 Task: Add Sprouts Reduced Sugar & Sodium Ketchup to the cart.
Action: Mouse moved to (42, 288)
Screenshot: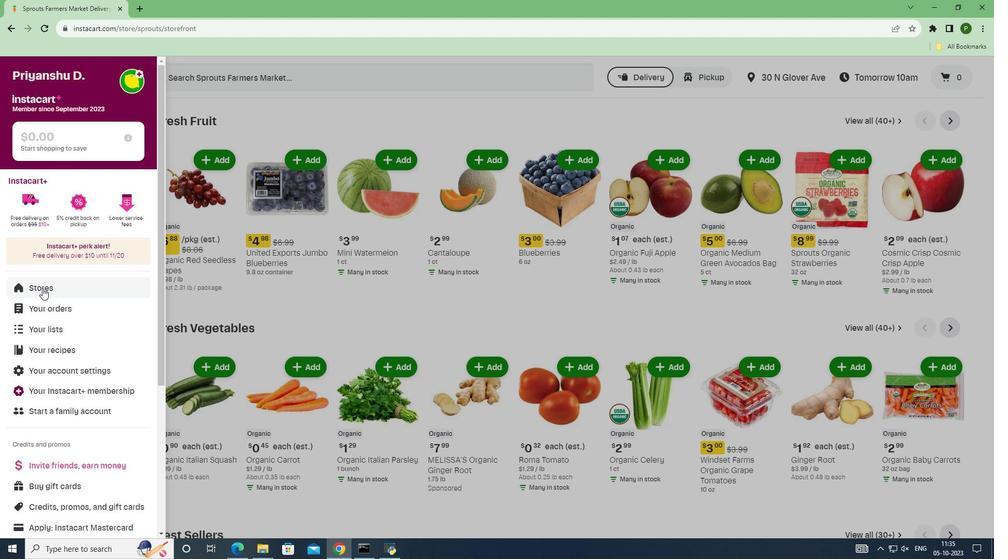 
Action: Mouse pressed left at (42, 288)
Screenshot: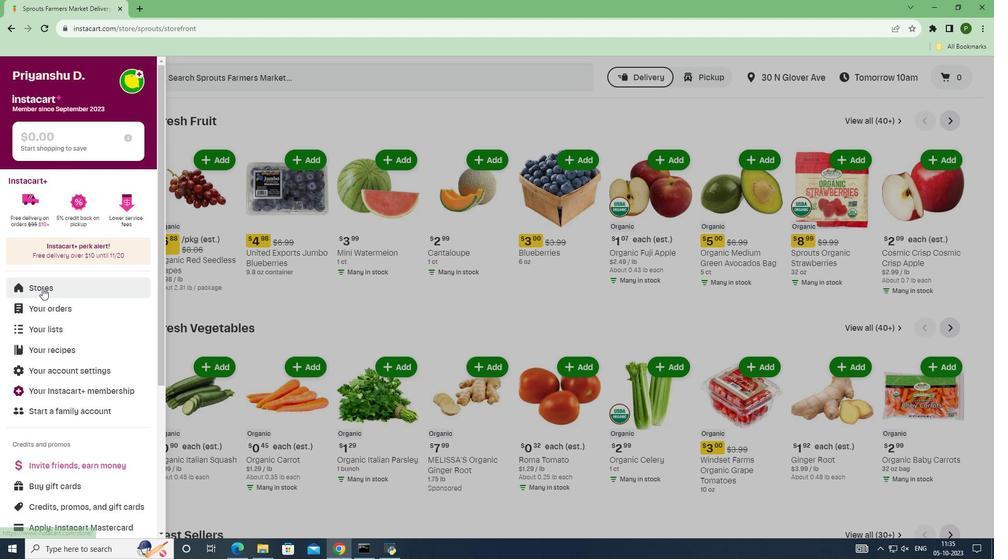
Action: Mouse moved to (238, 128)
Screenshot: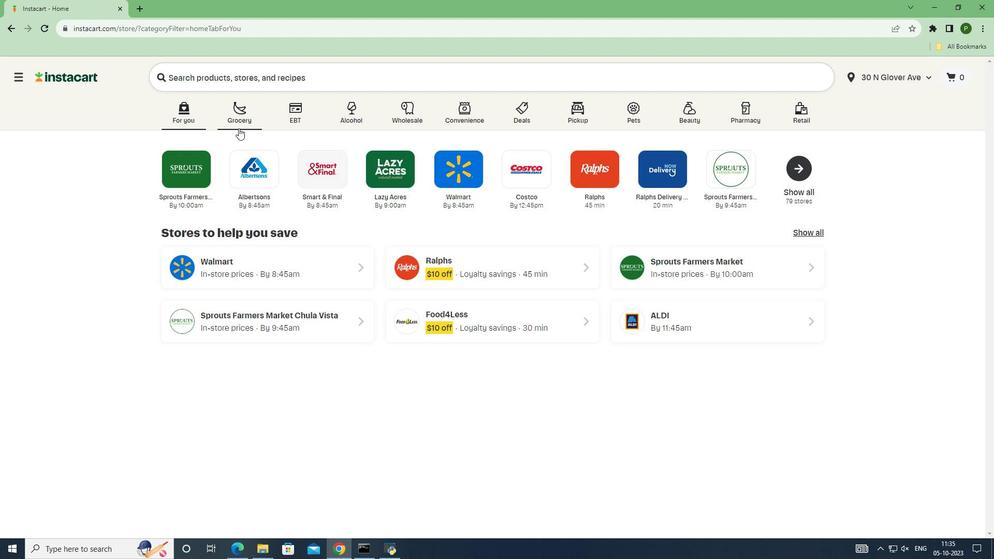 
Action: Mouse pressed left at (238, 128)
Screenshot: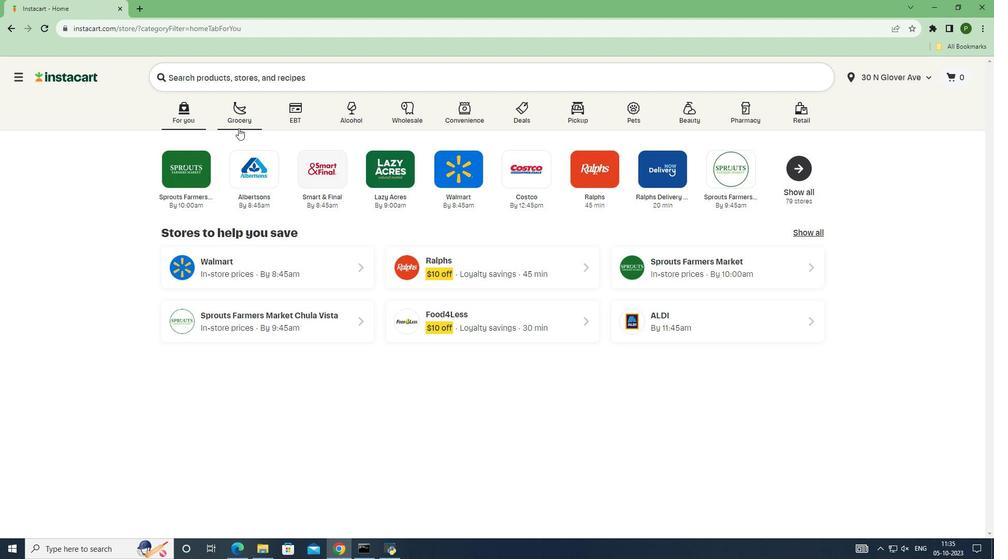 
Action: Mouse moved to (636, 237)
Screenshot: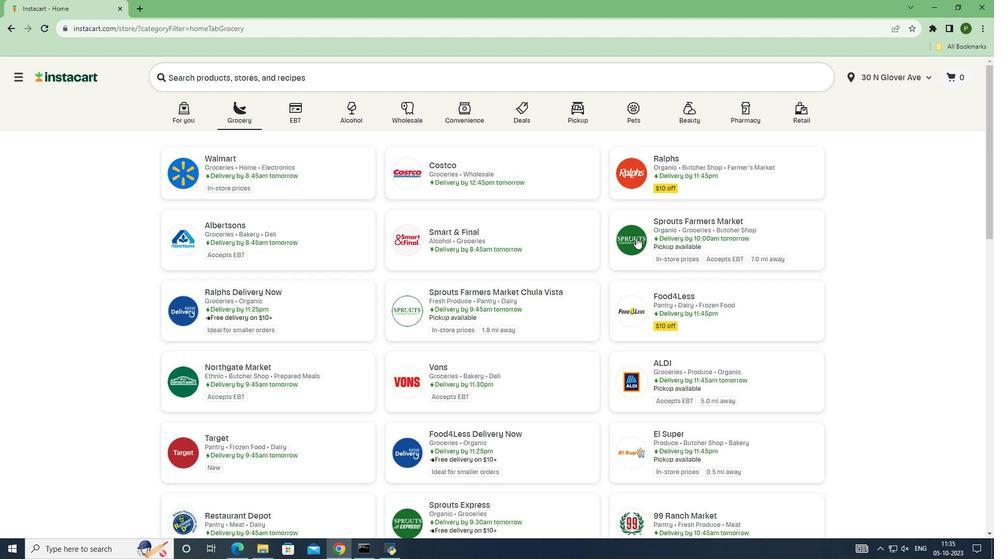 
Action: Mouse pressed left at (636, 237)
Screenshot: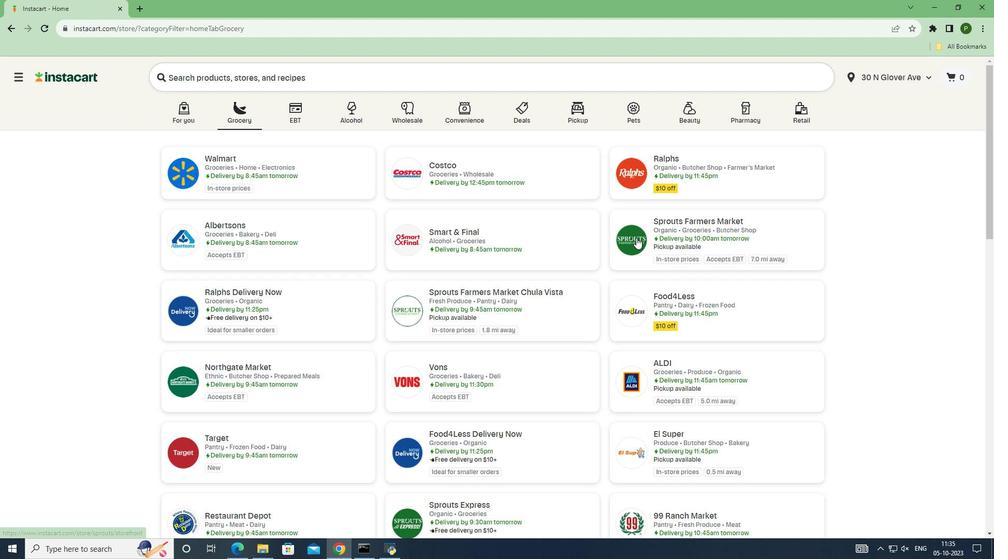 
Action: Mouse moved to (90, 293)
Screenshot: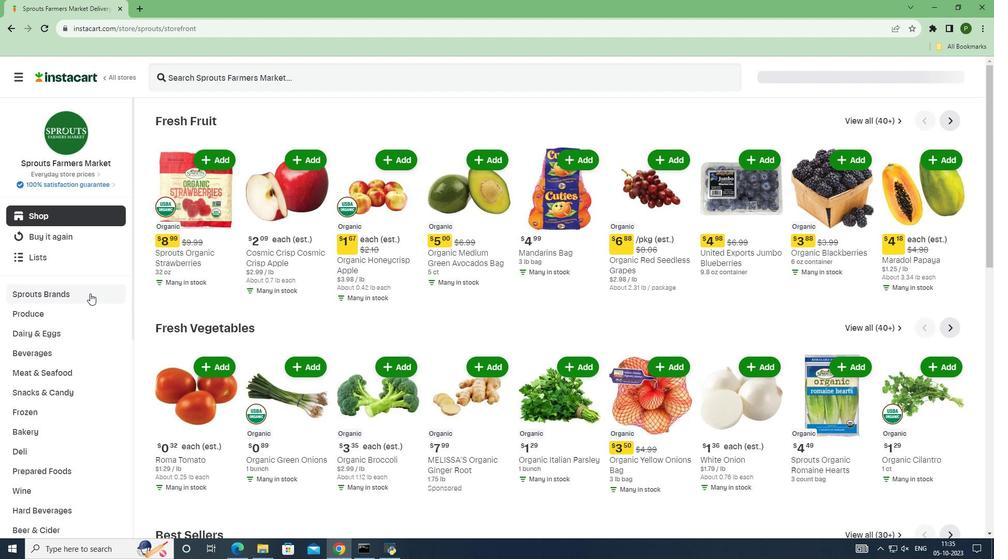 
Action: Mouse pressed left at (90, 293)
Screenshot: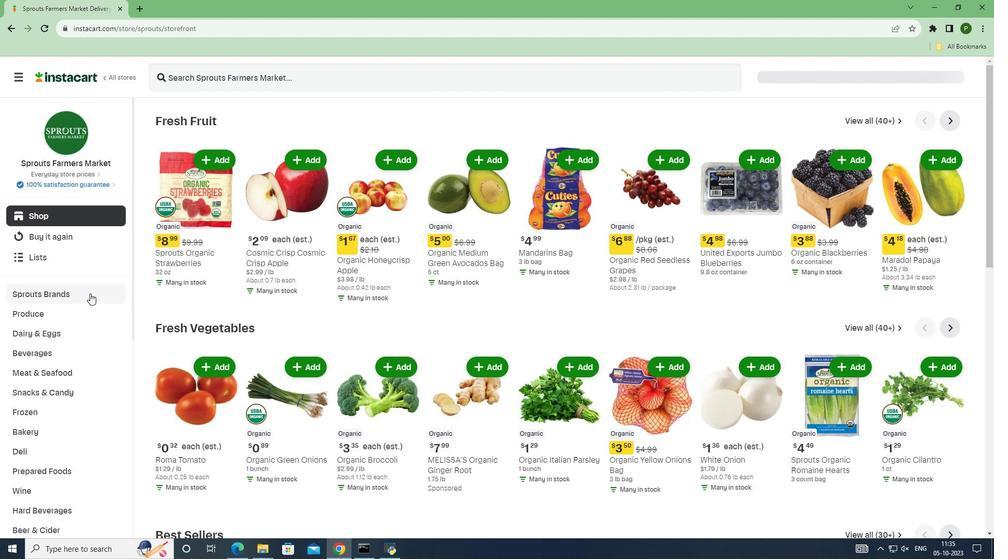 
Action: Mouse moved to (57, 376)
Screenshot: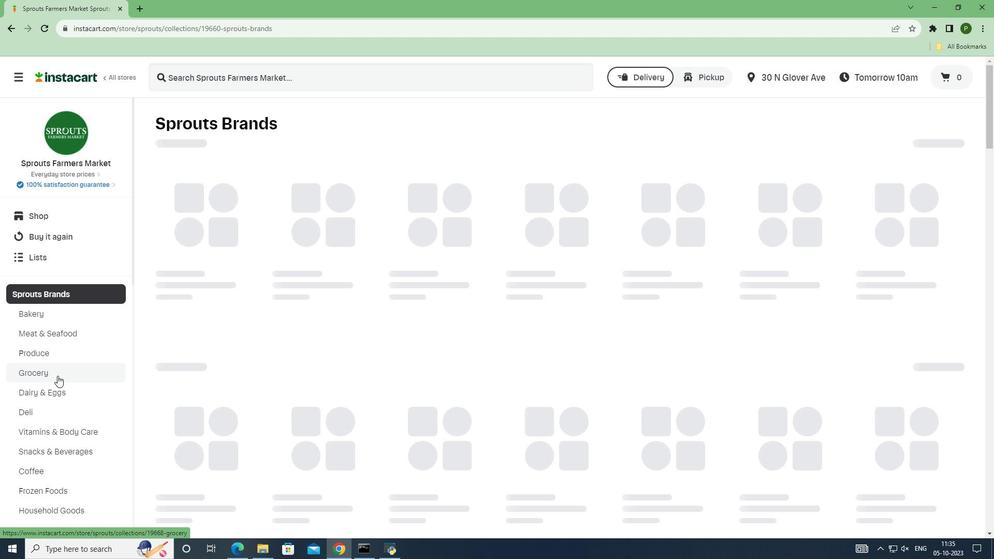 
Action: Mouse pressed left at (57, 376)
Screenshot: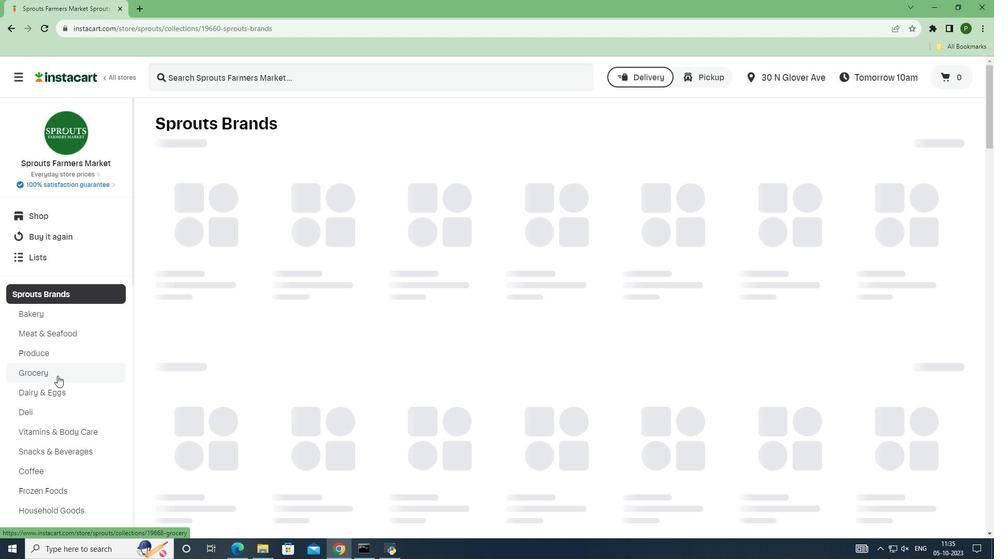 
Action: Mouse moved to (212, 208)
Screenshot: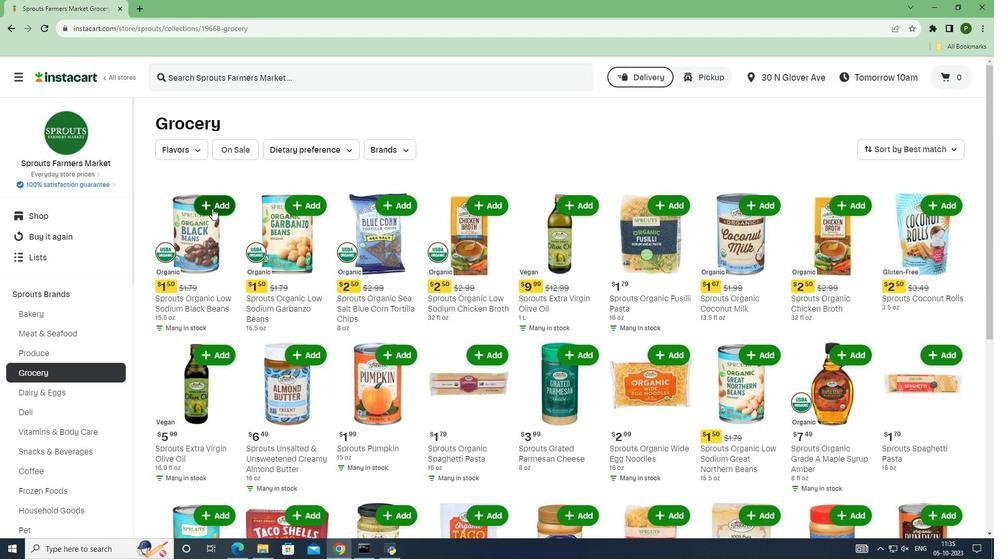 
Action: Mouse scrolled (212, 208) with delta (0, 0)
Screenshot: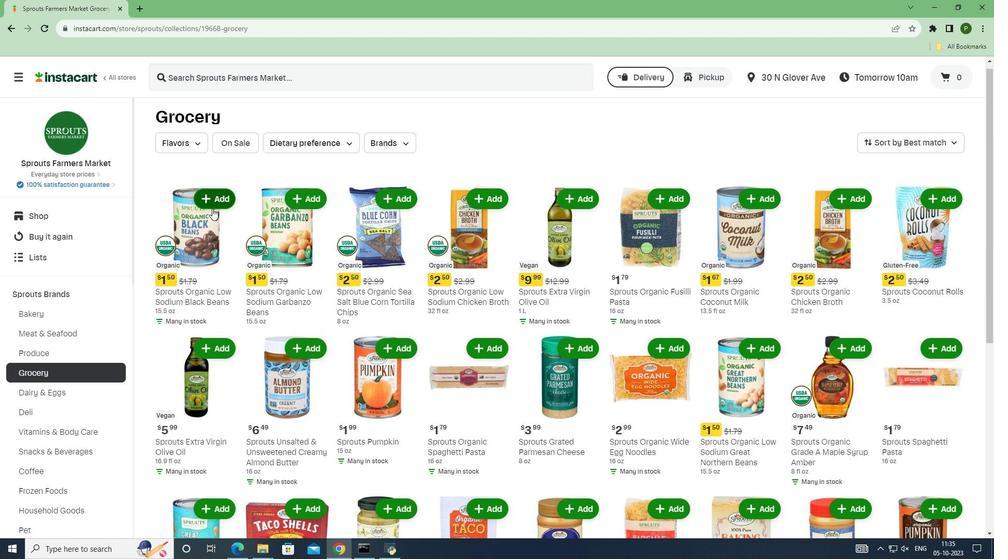 
Action: Mouse moved to (215, 208)
Screenshot: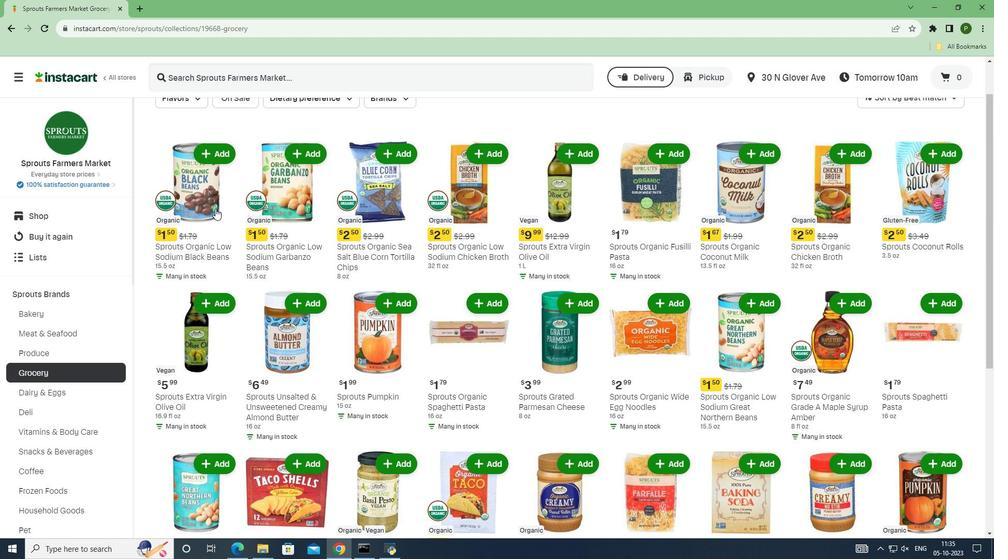 
Action: Mouse scrolled (215, 208) with delta (0, 0)
Screenshot: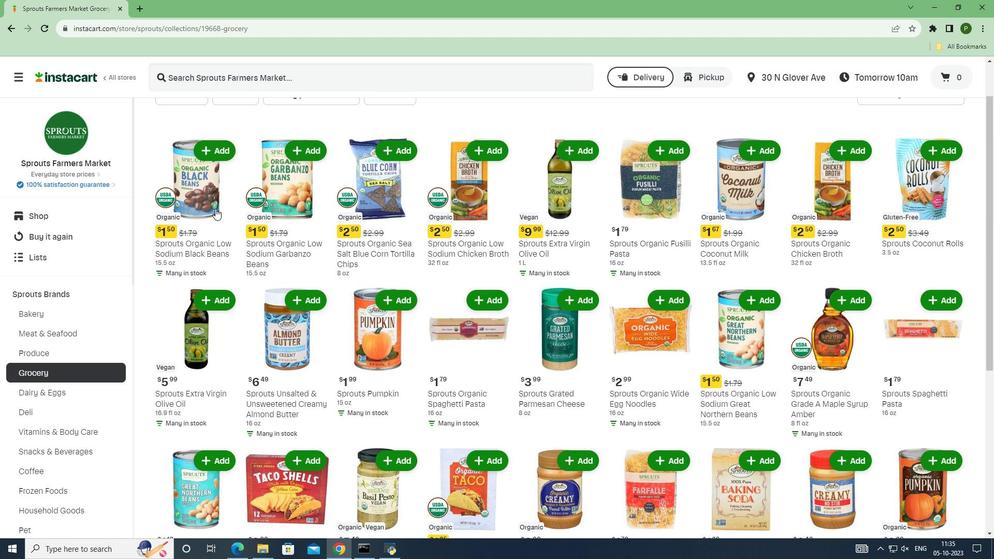 
Action: Mouse scrolled (215, 208) with delta (0, 0)
Screenshot: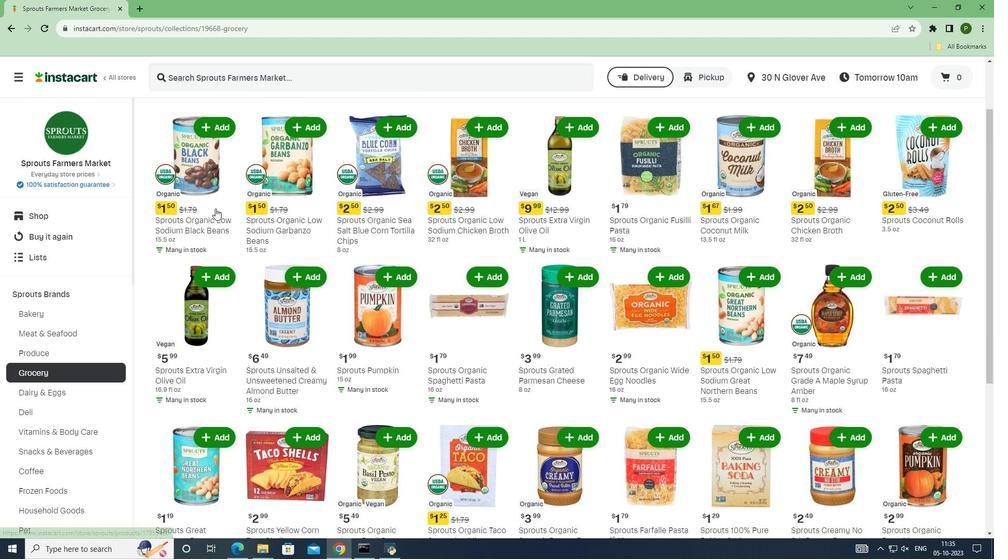 
Action: Mouse scrolled (215, 208) with delta (0, 0)
Screenshot: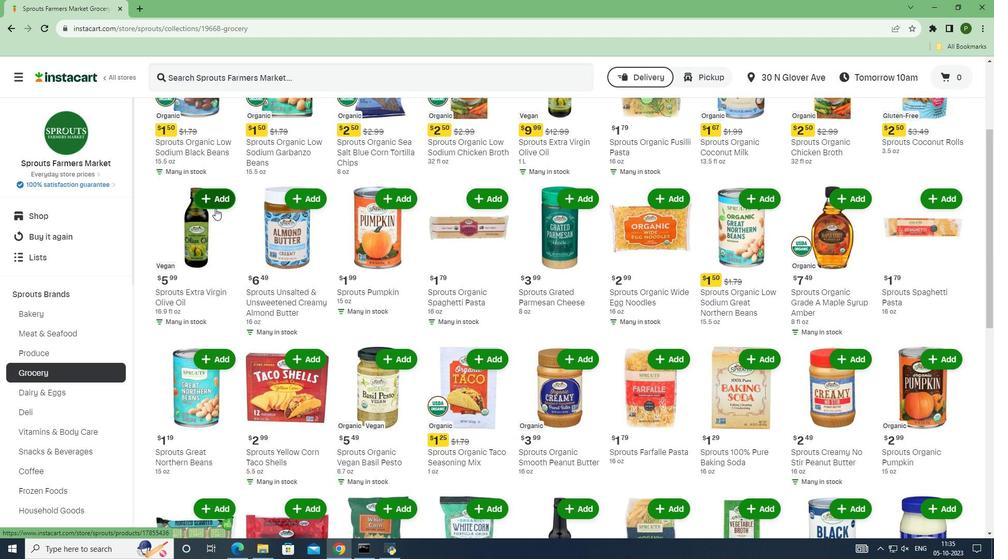 
Action: Mouse scrolled (215, 208) with delta (0, 0)
Screenshot: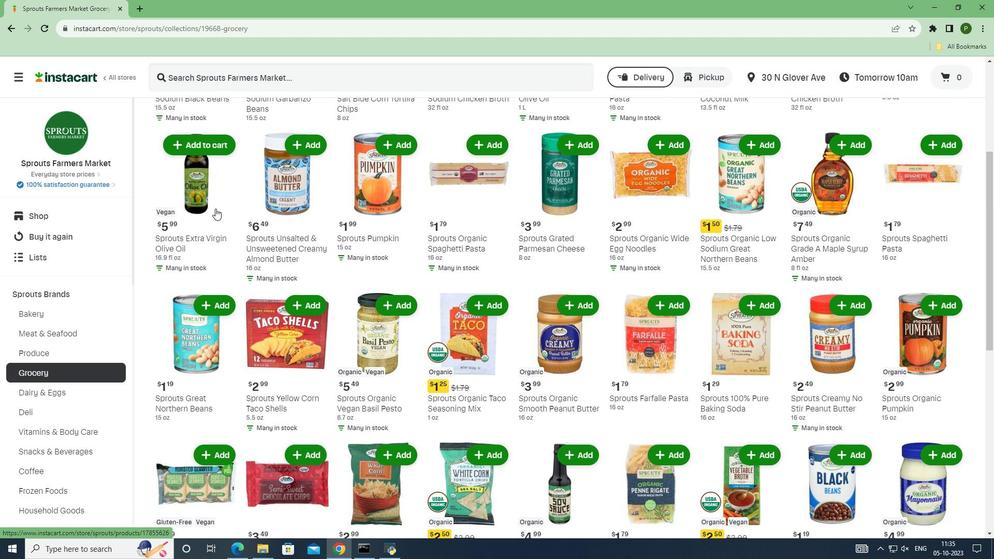
Action: Mouse scrolled (215, 208) with delta (0, 0)
Screenshot: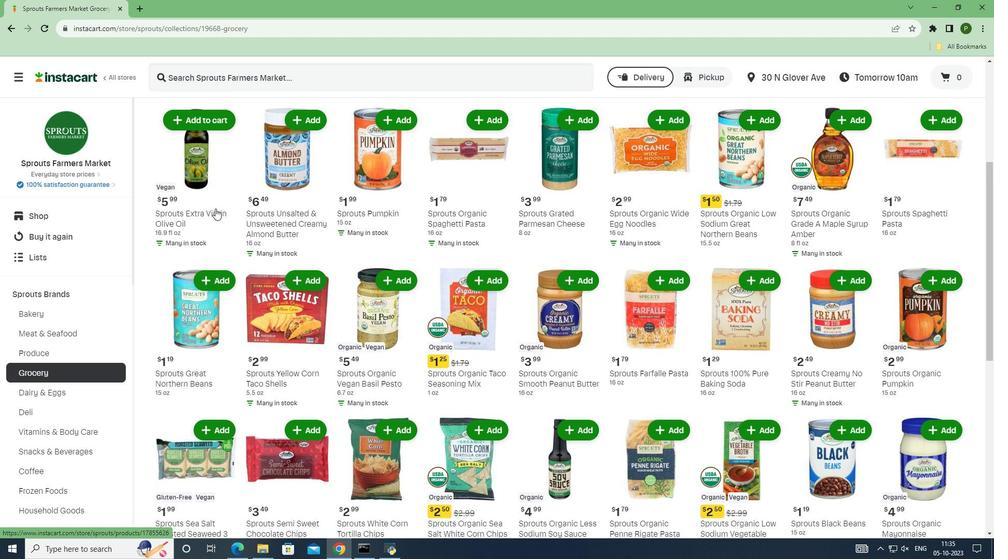
Action: Mouse scrolled (215, 208) with delta (0, 0)
Screenshot: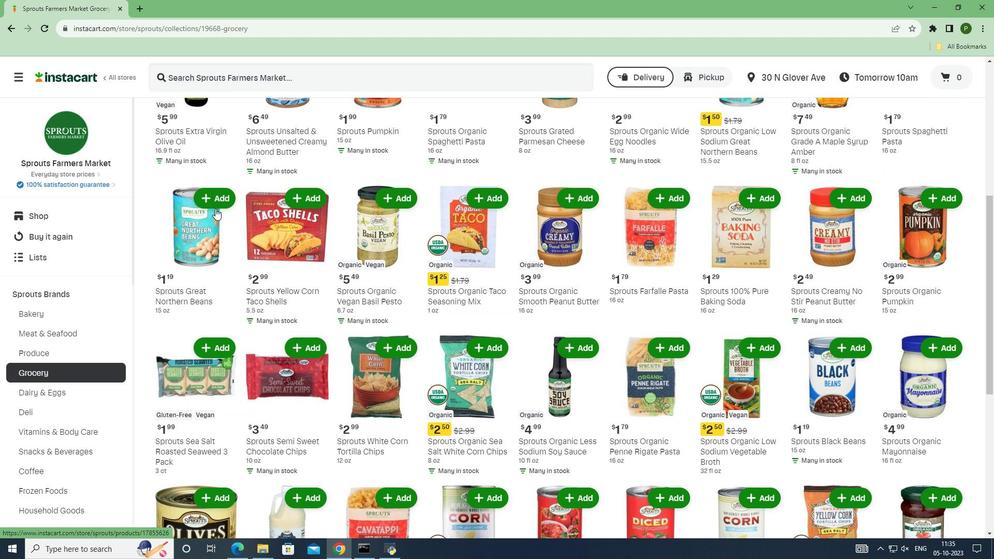 
Action: Mouse scrolled (215, 208) with delta (0, 0)
Screenshot: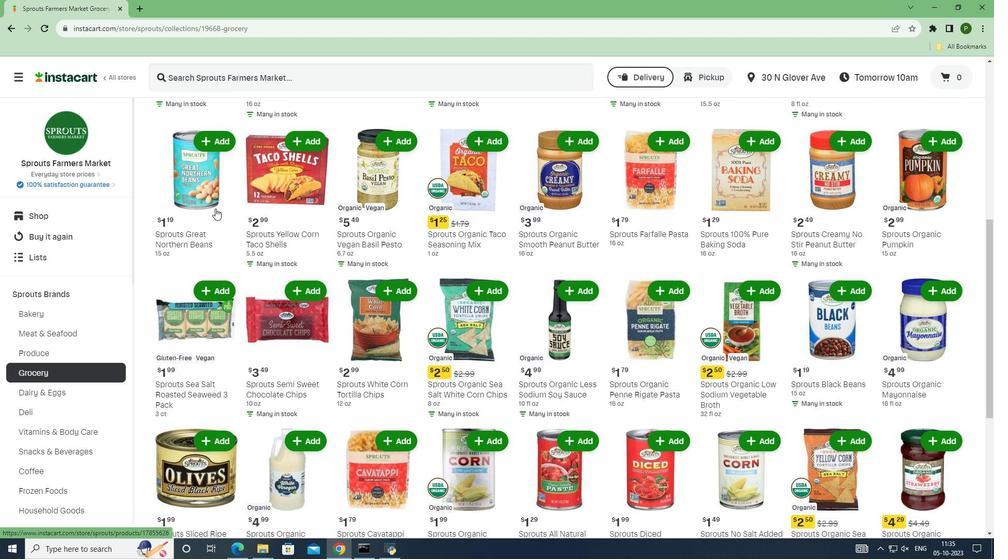 
Action: Mouse scrolled (215, 208) with delta (0, 0)
Screenshot: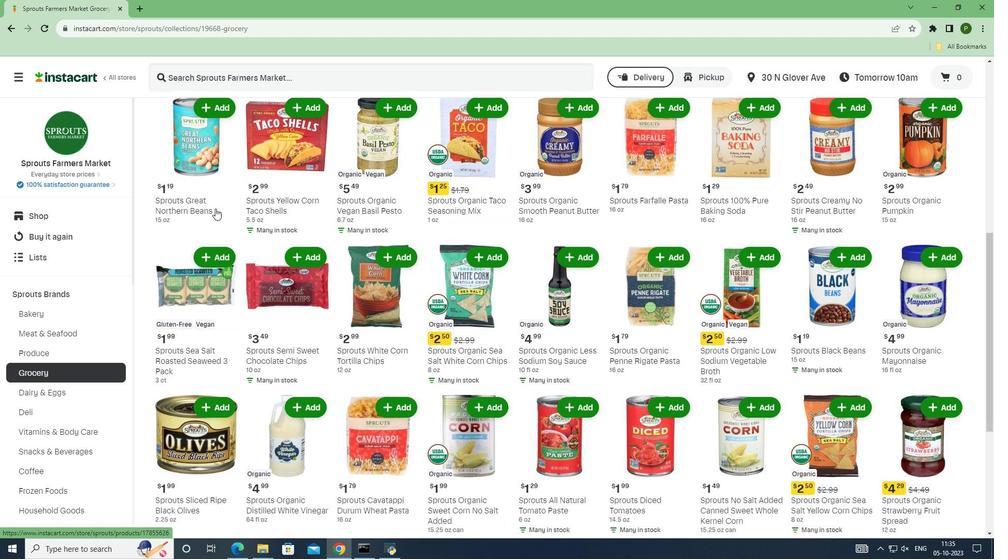 
Action: Mouse scrolled (215, 208) with delta (0, 0)
Screenshot: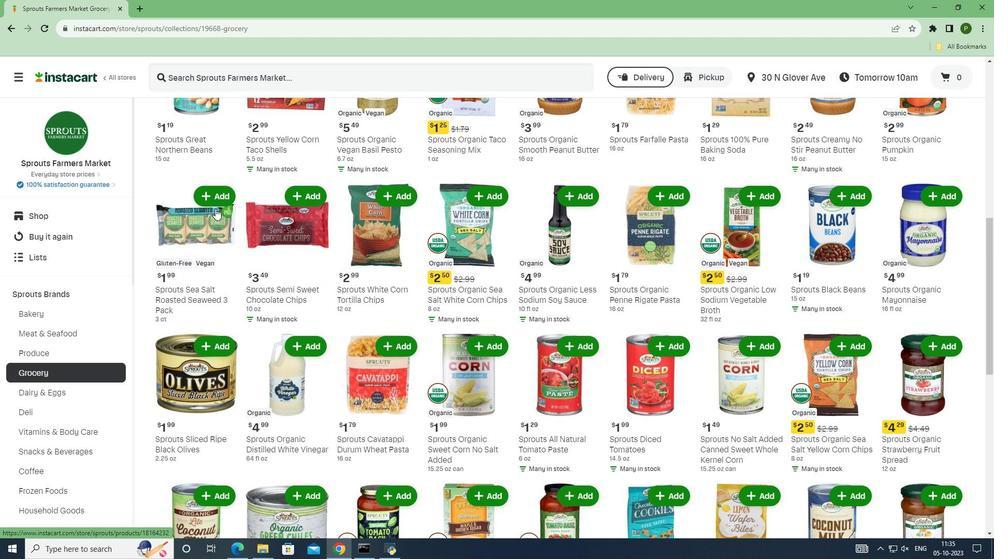 
Action: Mouse scrolled (215, 208) with delta (0, 0)
Screenshot: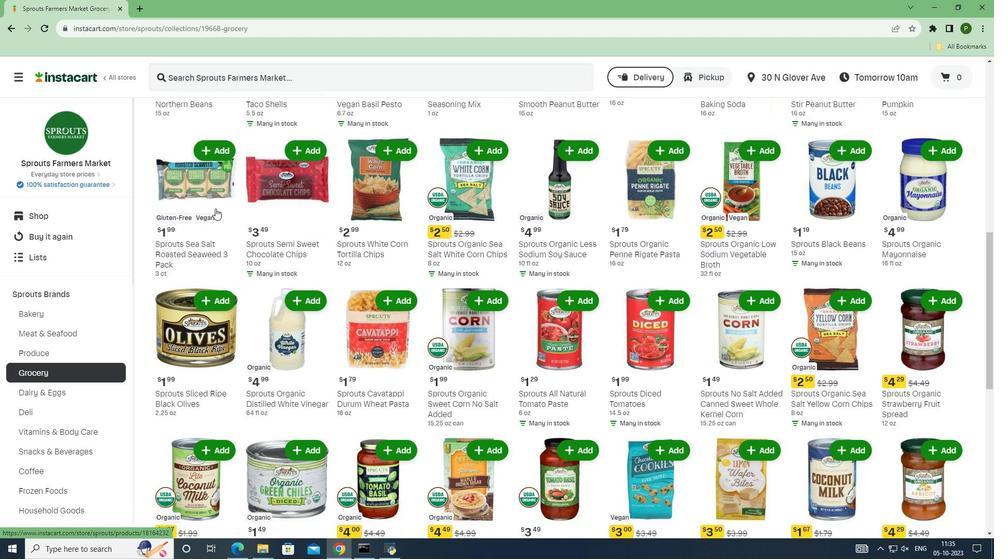 
Action: Mouse scrolled (215, 209) with delta (0, 0)
Screenshot: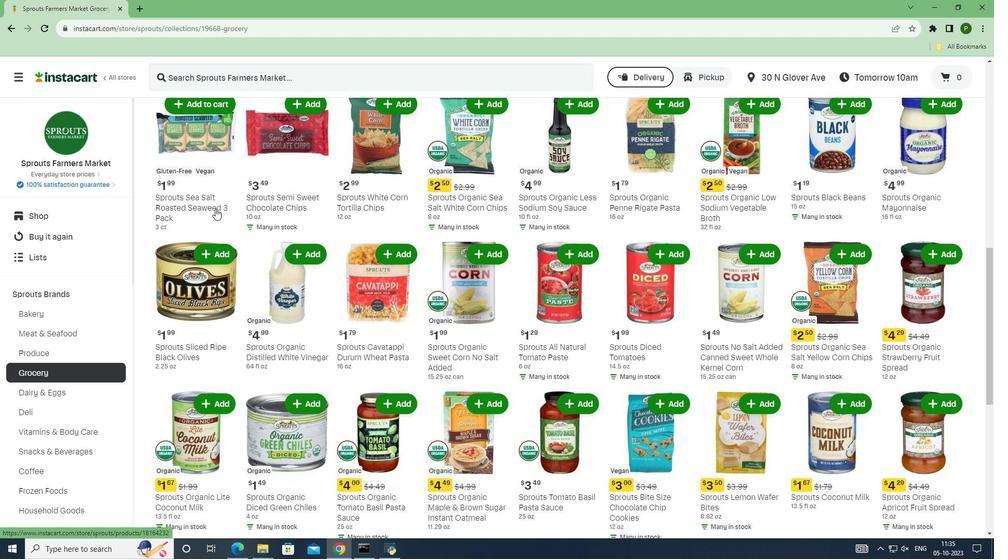 
Action: Mouse scrolled (215, 208) with delta (0, 0)
Screenshot: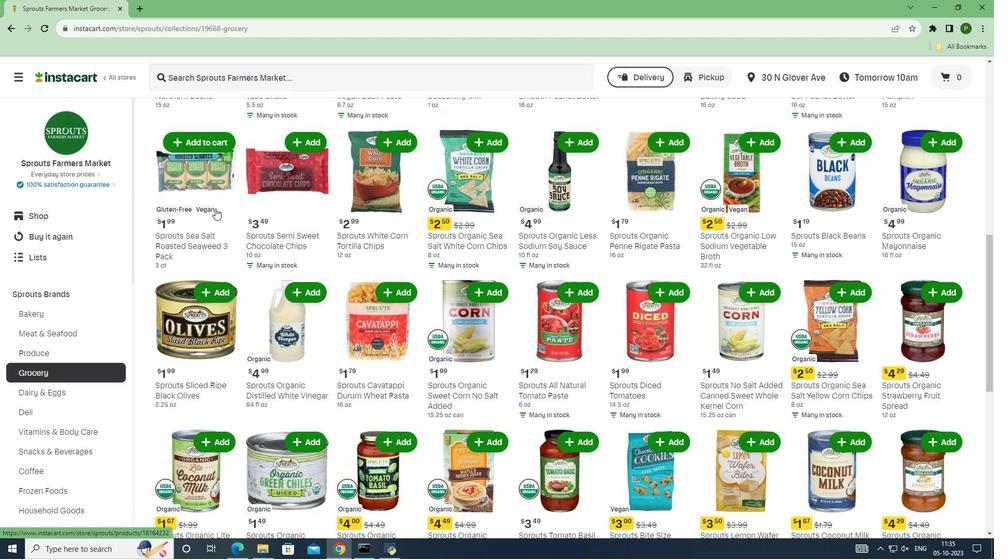 
Action: Mouse scrolled (215, 208) with delta (0, 0)
Screenshot: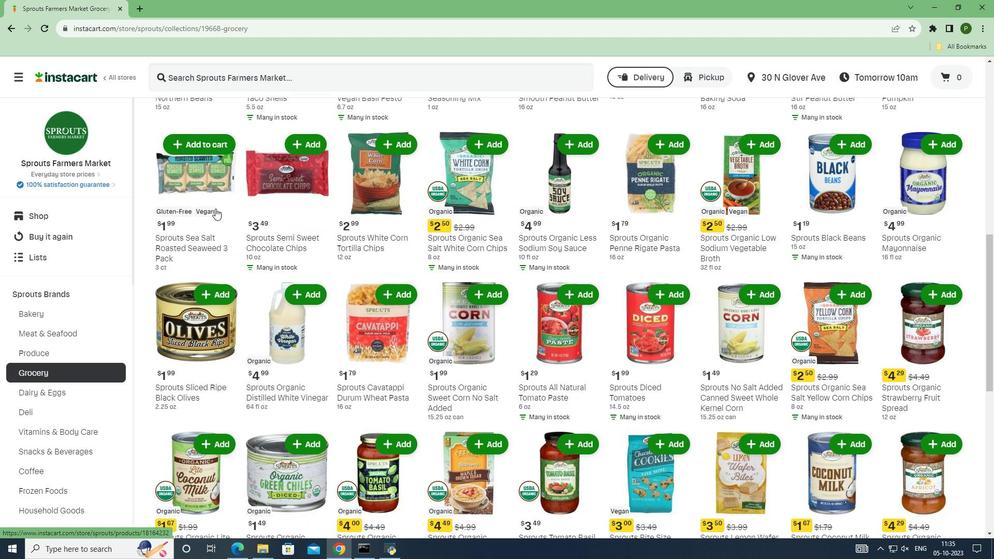 
Action: Mouse scrolled (215, 208) with delta (0, 0)
Screenshot: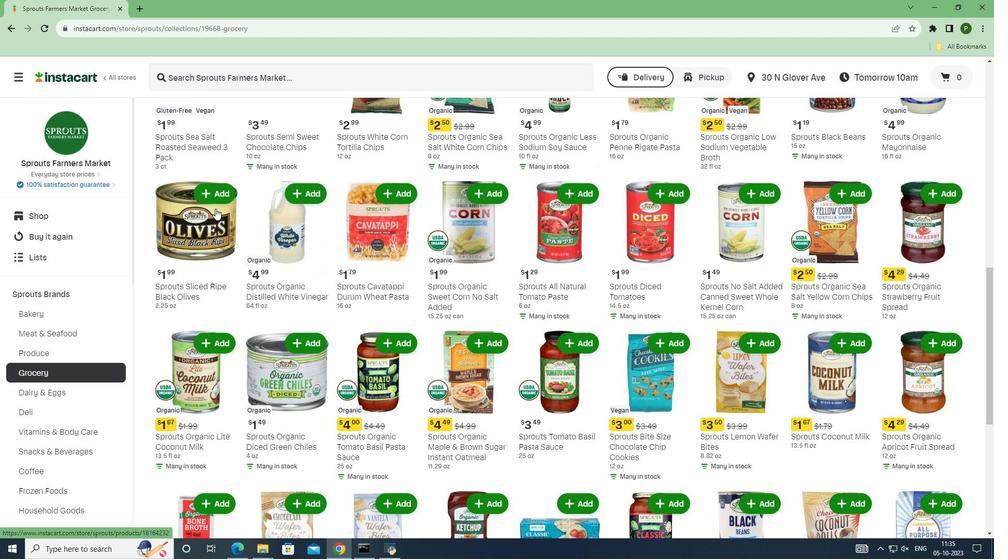 
Action: Mouse scrolled (215, 208) with delta (0, 0)
Screenshot: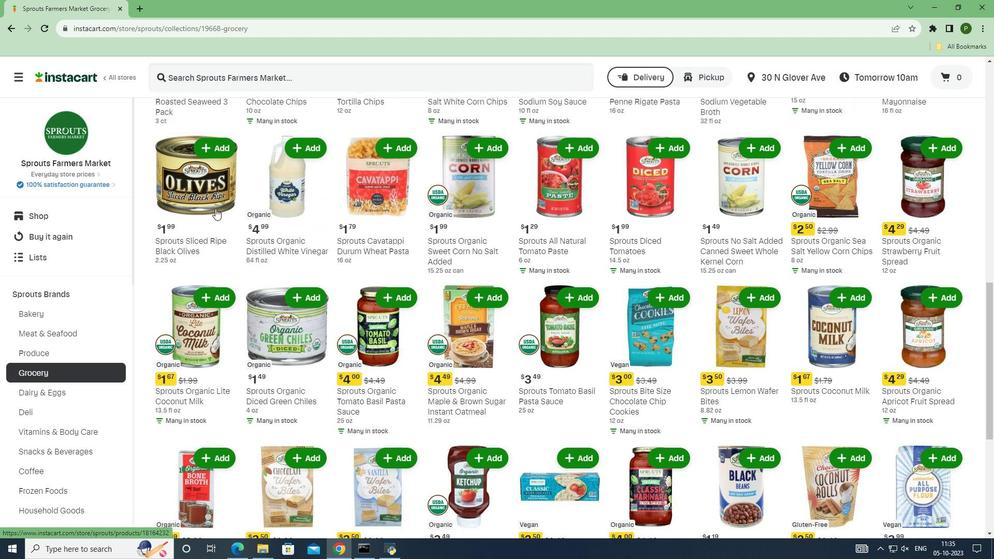 
Action: Mouse scrolled (215, 208) with delta (0, 0)
Screenshot: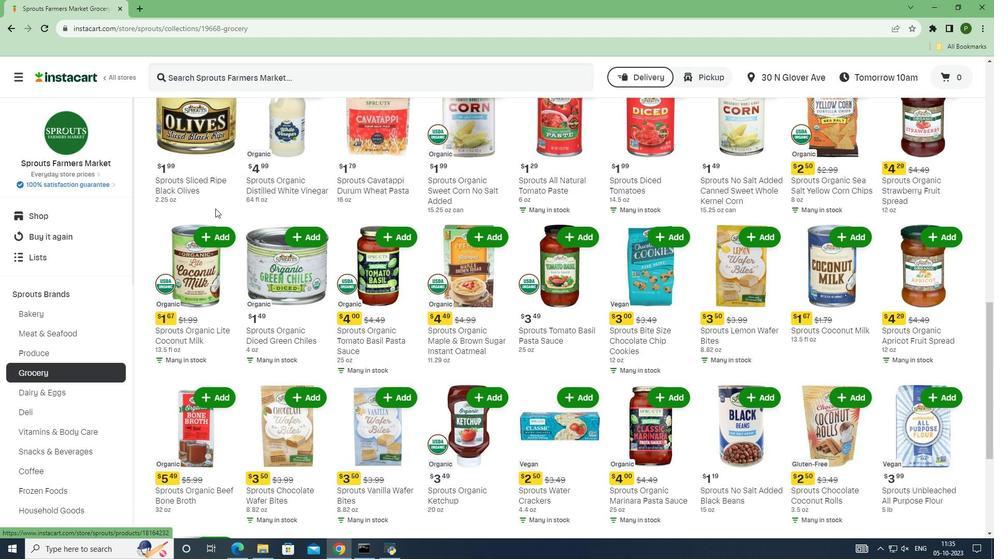 
Action: Mouse scrolled (215, 208) with delta (0, 0)
Screenshot: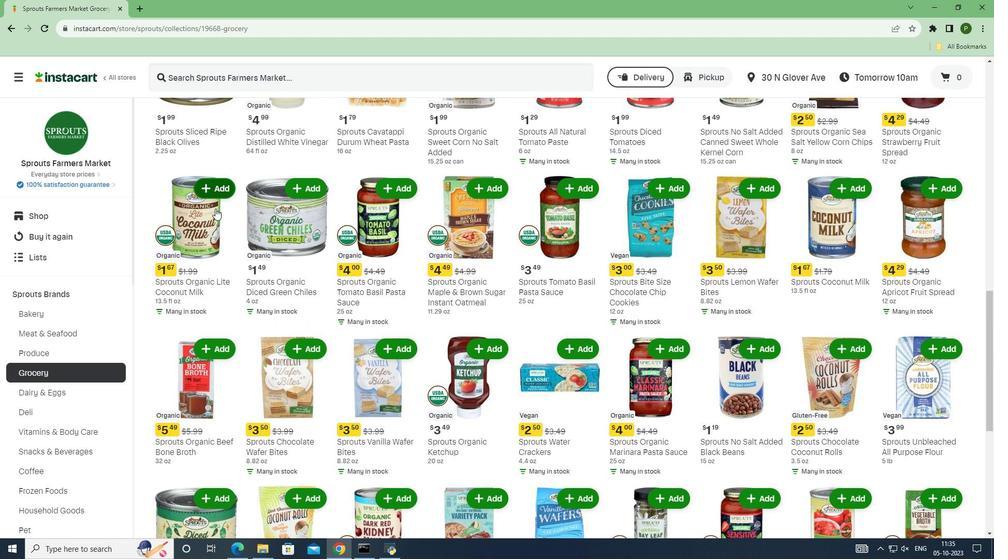 
Action: Mouse scrolled (215, 208) with delta (0, 0)
Screenshot: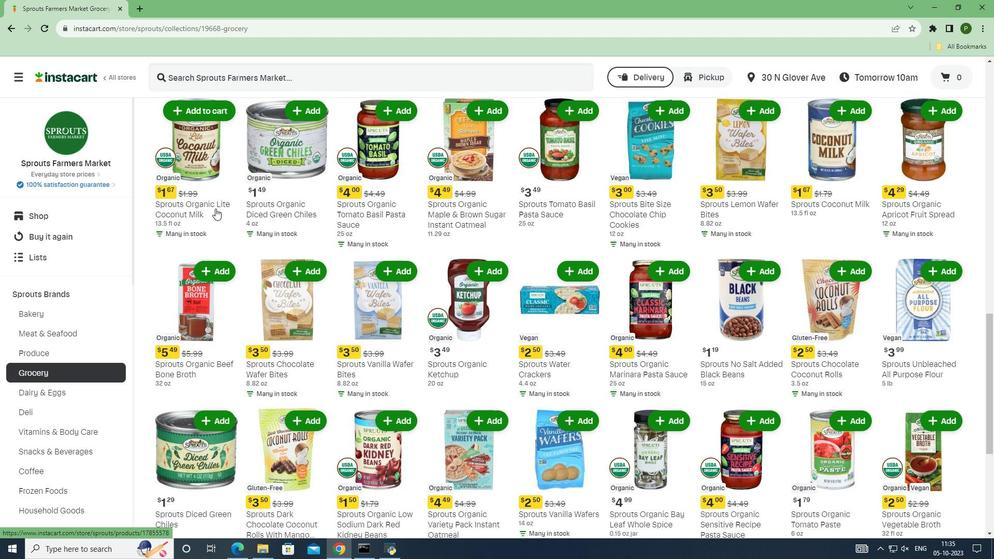
Action: Mouse scrolled (215, 208) with delta (0, 0)
Screenshot: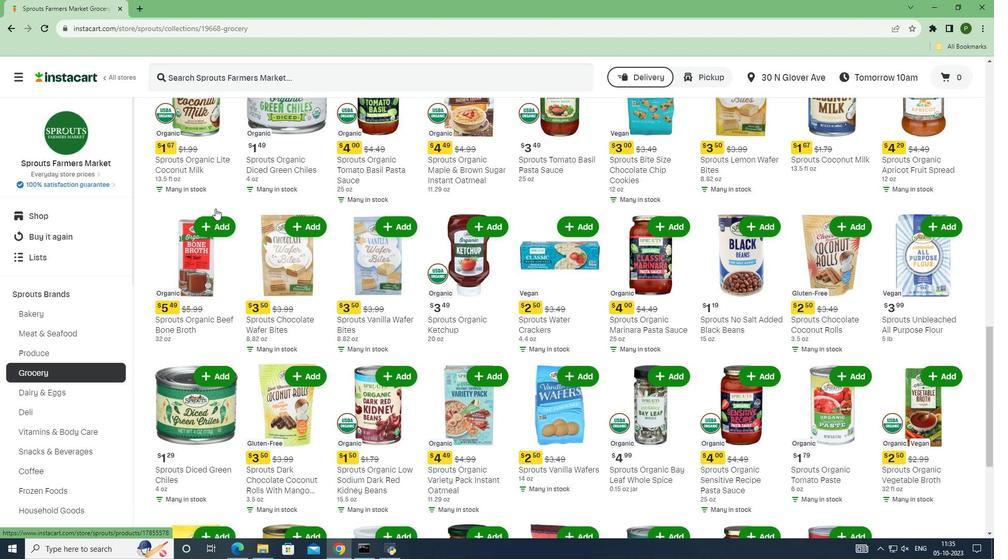 
Action: Mouse scrolled (215, 208) with delta (0, 0)
Screenshot: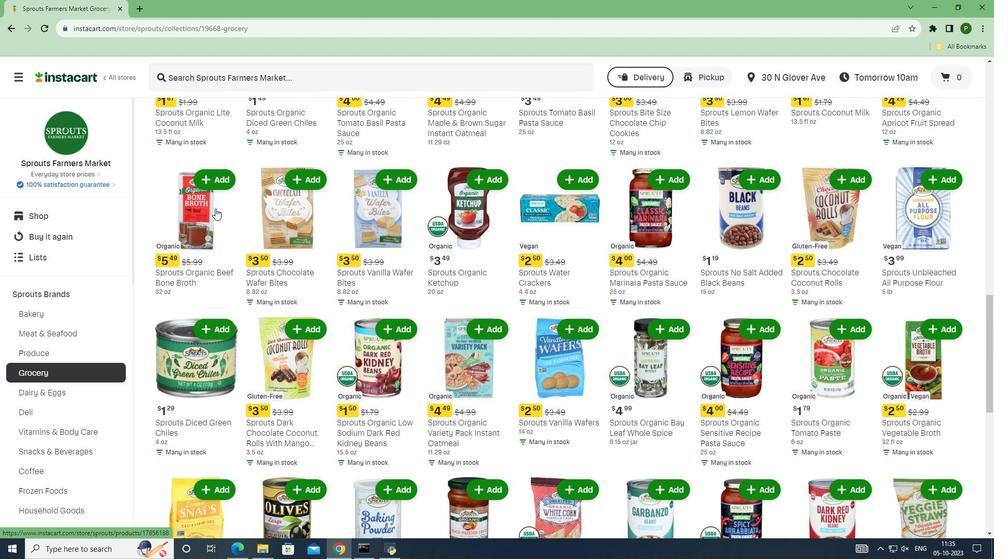 
Action: Mouse scrolled (215, 208) with delta (0, 0)
Screenshot: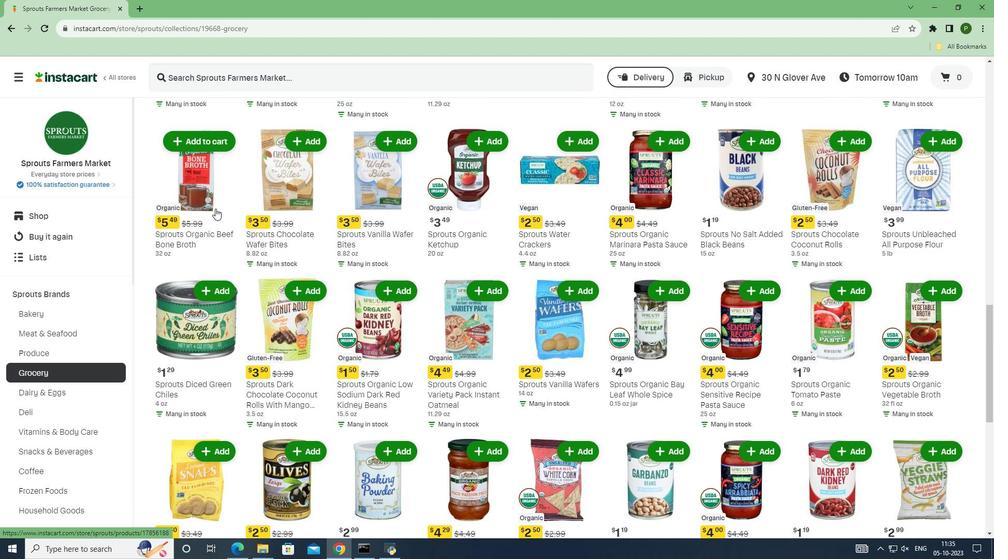
Action: Mouse scrolled (215, 208) with delta (0, 0)
Screenshot: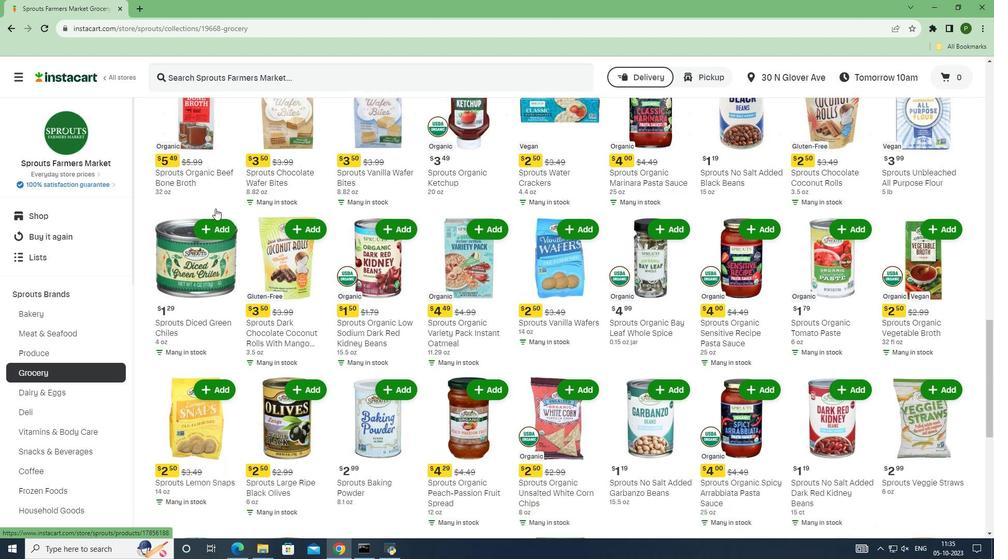 
Action: Mouse scrolled (215, 208) with delta (0, 0)
Screenshot: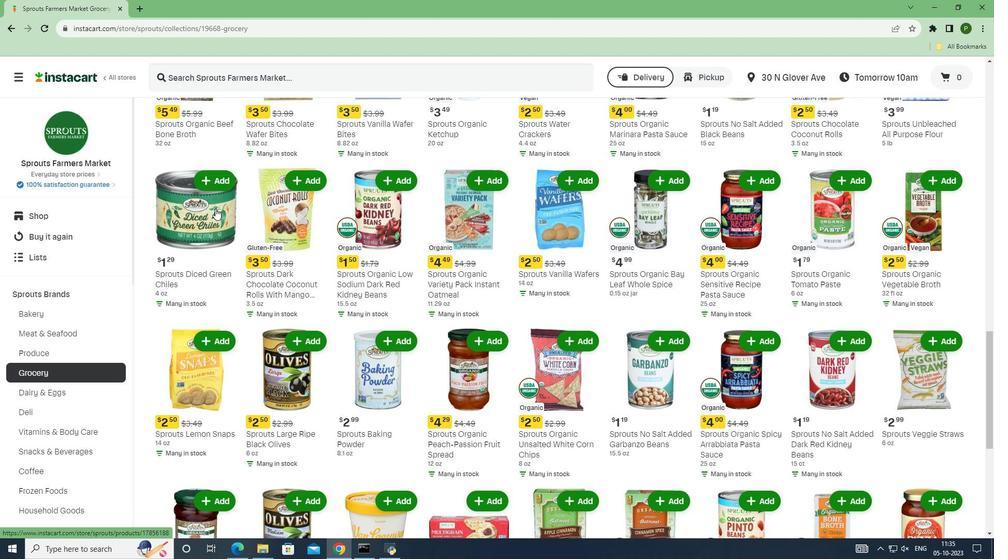 
Action: Mouse scrolled (215, 208) with delta (0, 0)
Screenshot: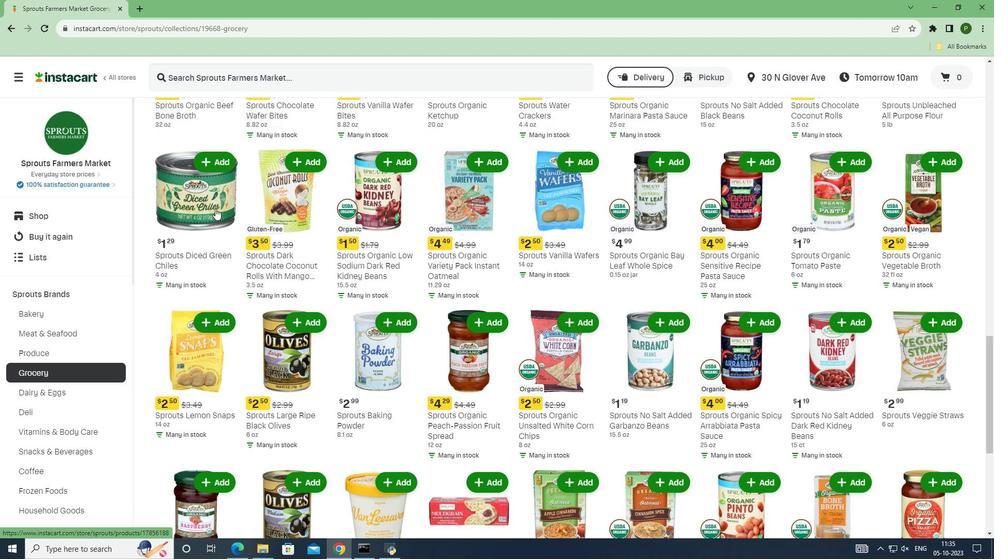 
Action: Mouse scrolled (215, 208) with delta (0, 0)
Screenshot: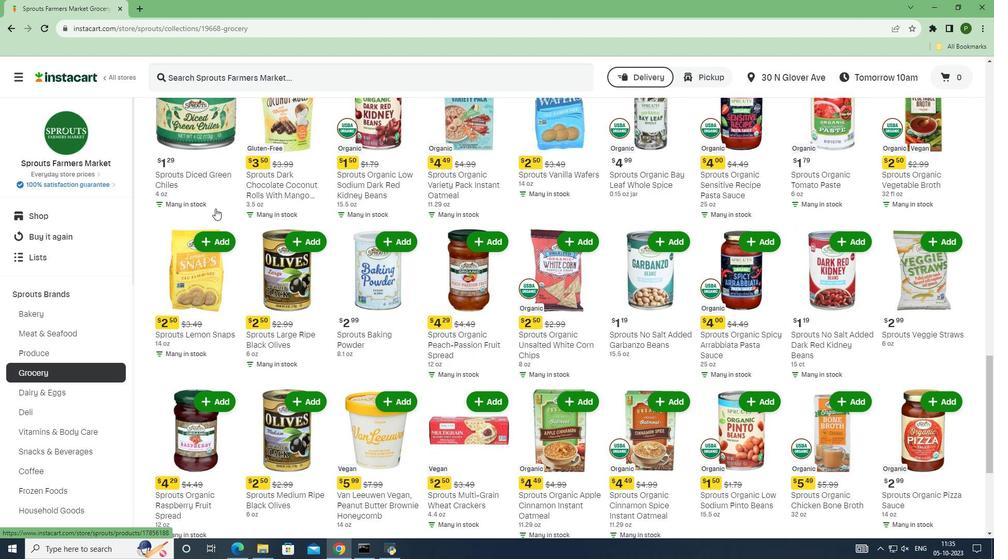 
Action: Mouse scrolled (215, 208) with delta (0, 0)
Screenshot: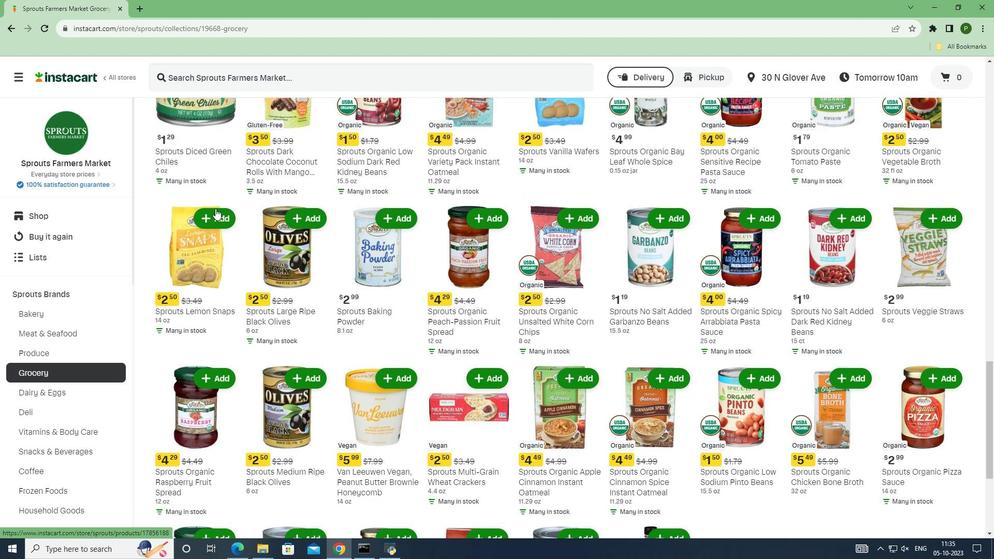 
Action: Mouse scrolled (215, 208) with delta (0, 0)
Screenshot: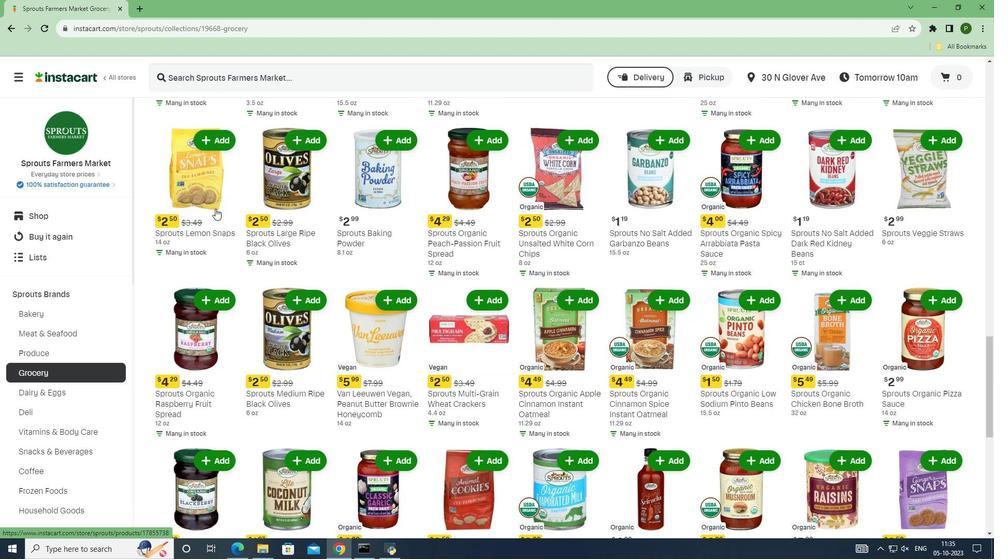 
Action: Mouse scrolled (215, 208) with delta (0, 0)
Screenshot: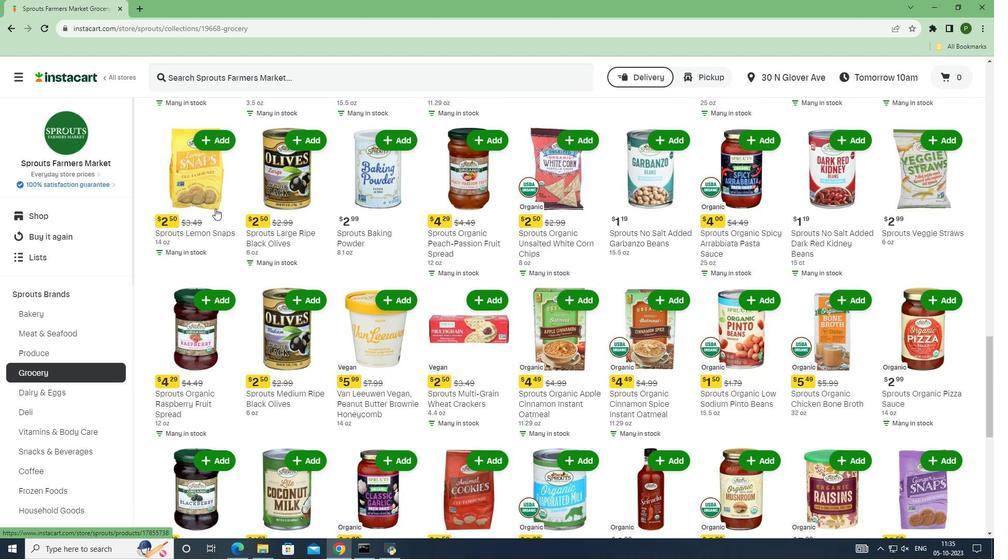 
Action: Mouse scrolled (215, 208) with delta (0, 0)
Screenshot: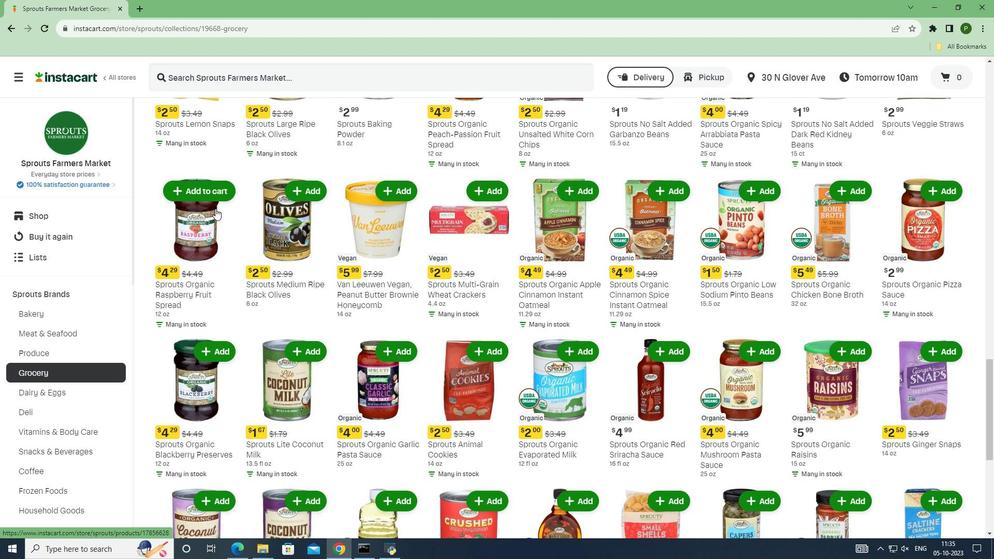 
Action: Mouse scrolled (215, 208) with delta (0, 0)
Screenshot: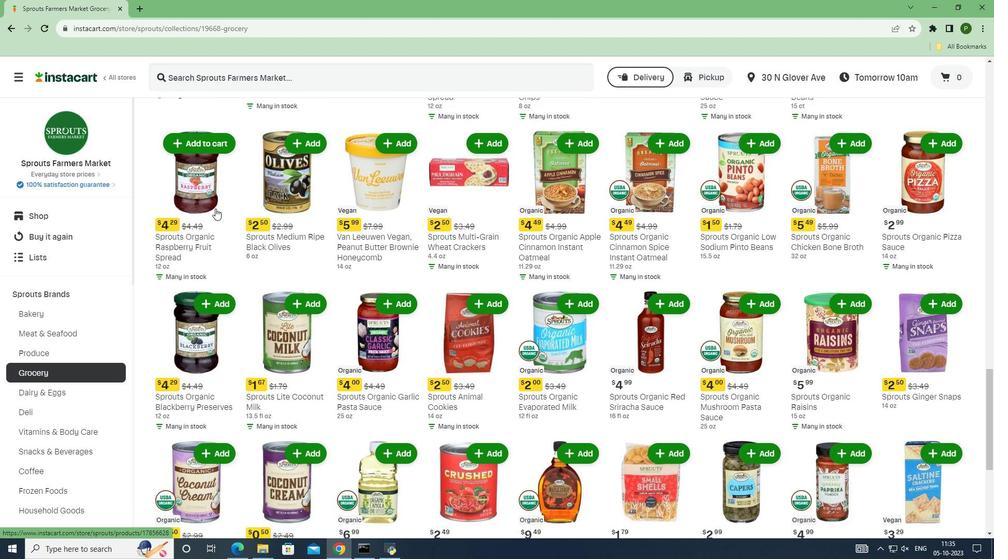 
Action: Mouse scrolled (215, 209) with delta (0, 0)
Screenshot: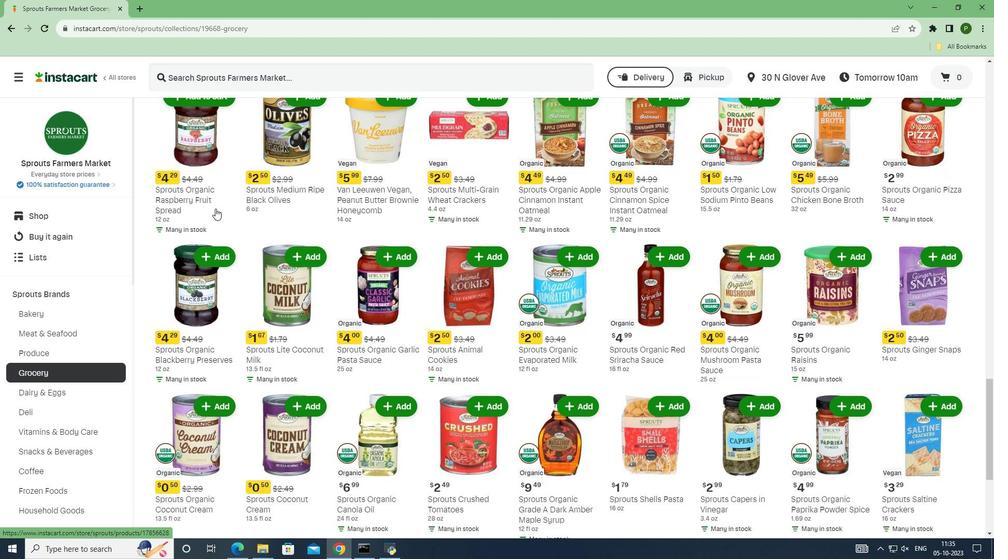 
Action: Mouse scrolled (215, 208) with delta (0, 0)
Screenshot: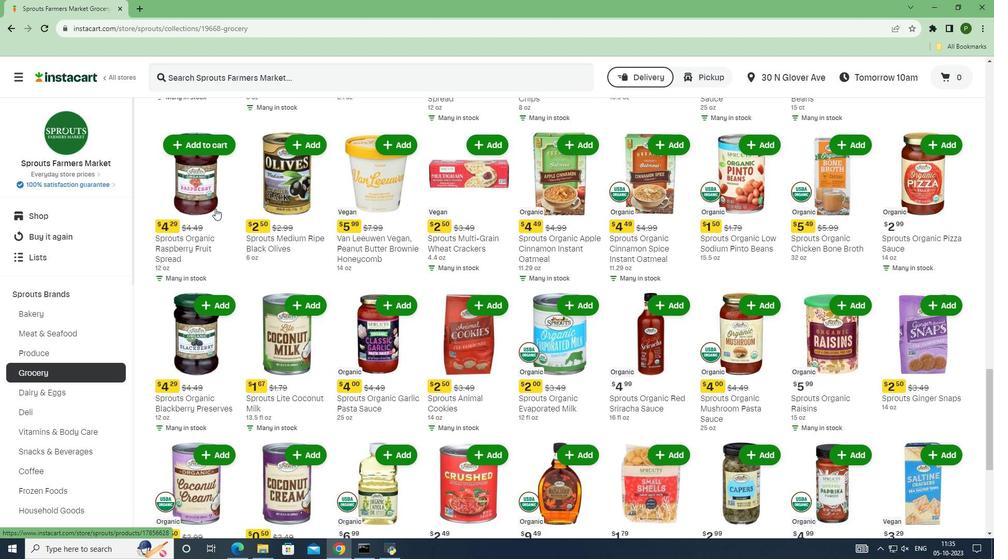 
Action: Mouse scrolled (215, 208) with delta (0, 0)
Screenshot: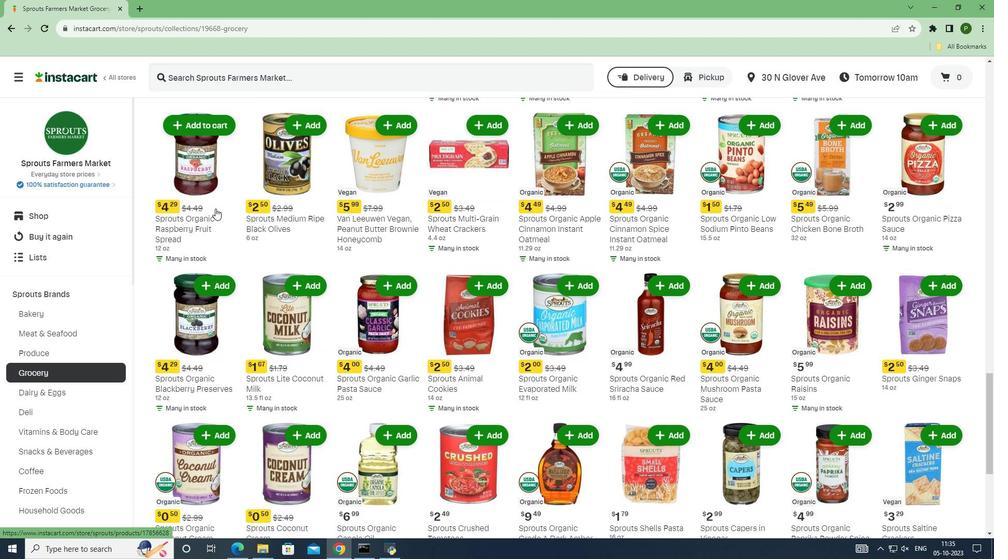 
Action: Mouse scrolled (215, 208) with delta (0, 0)
Screenshot: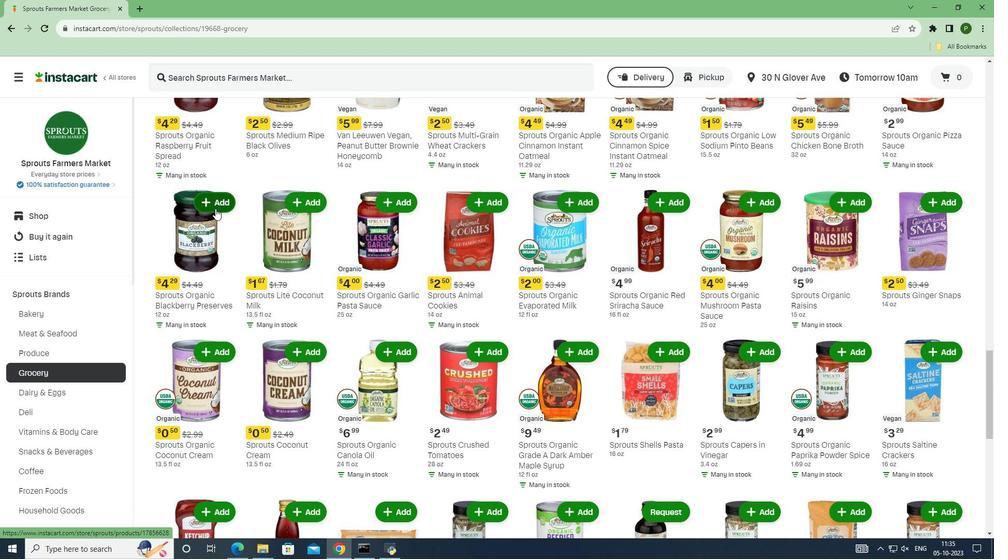 
Action: Mouse scrolled (215, 208) with delta (0, 0)
Screenshot: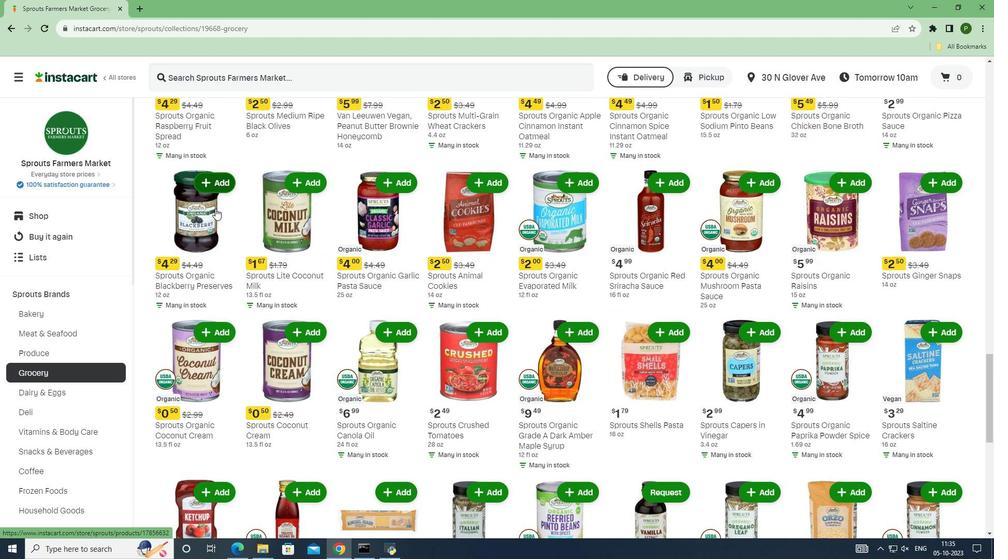 
Action: Mouse scrolled (215, 208) with delta (0, 0)
Screenshot: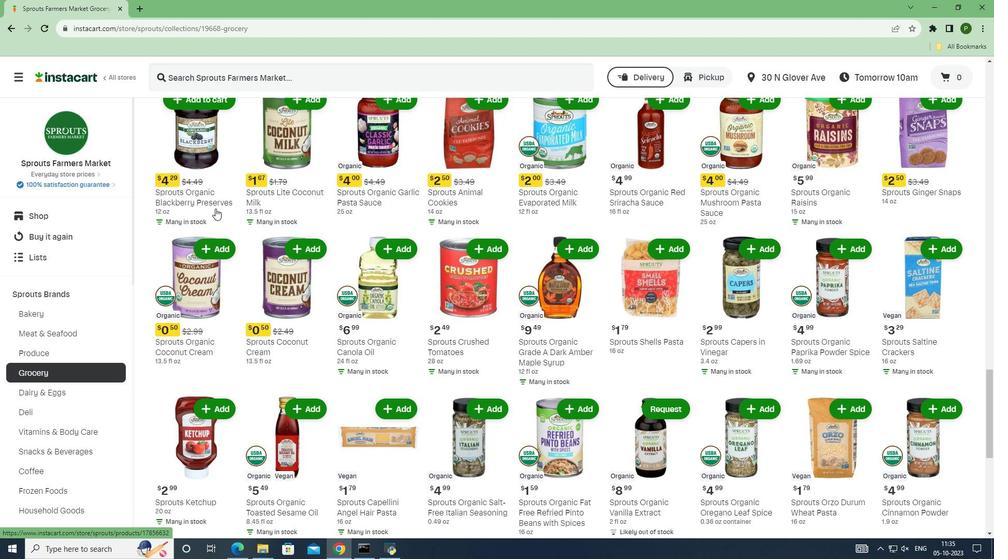 
Action: Mouse scrolled (215, 208) with delta (0, 0)
Screenshot: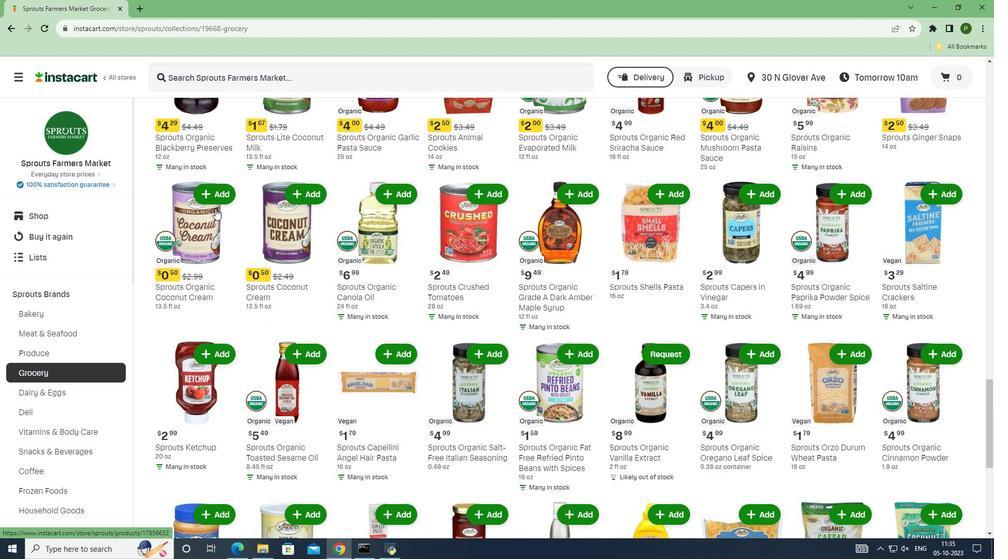 
Action: Mouse scrolled (215, 208) with delta (0, 0)
Screenshot: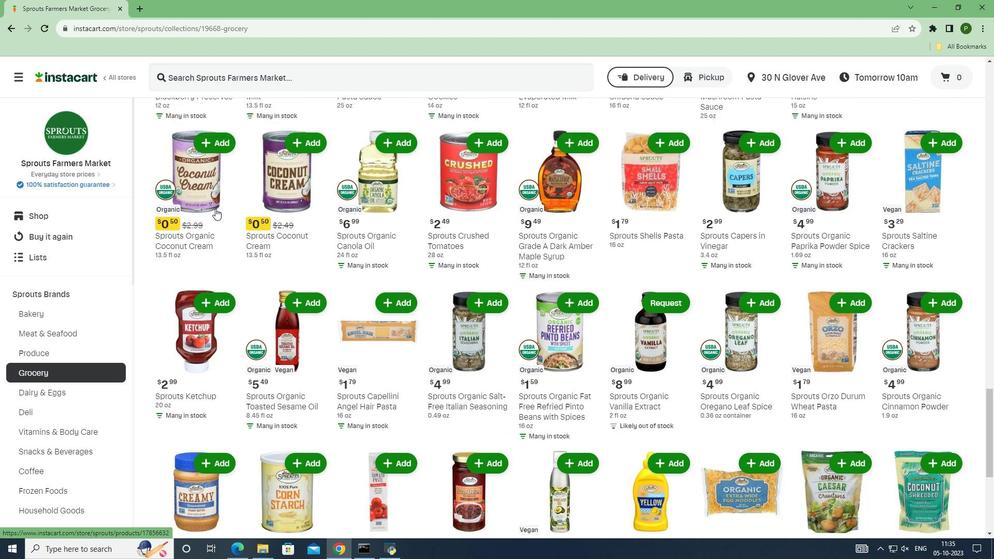 
Action: Mouse scrolled (215, 209) with delta (0, 0)
Screenshot: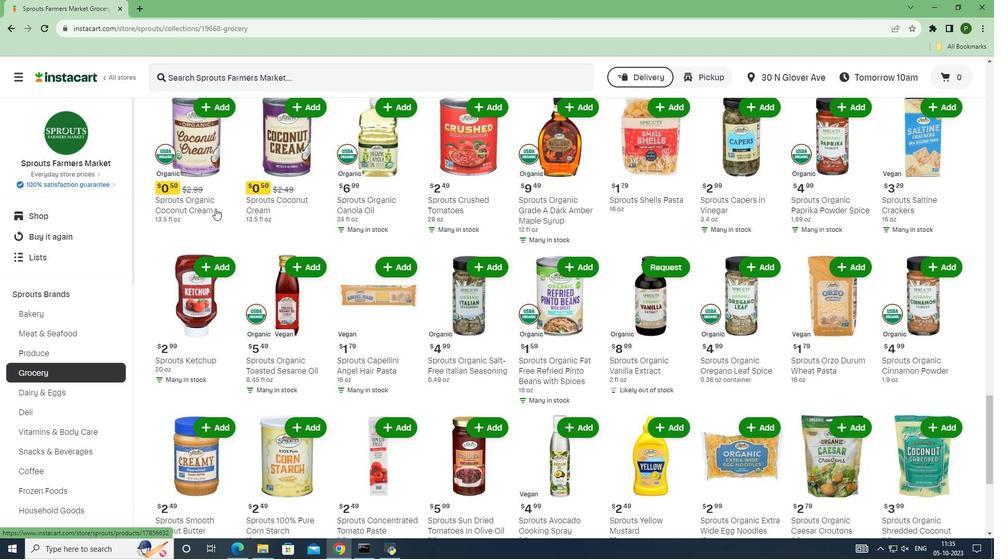 
Action: Mouse scrolled (215, 208) with delta (0, 0)
Screenshot: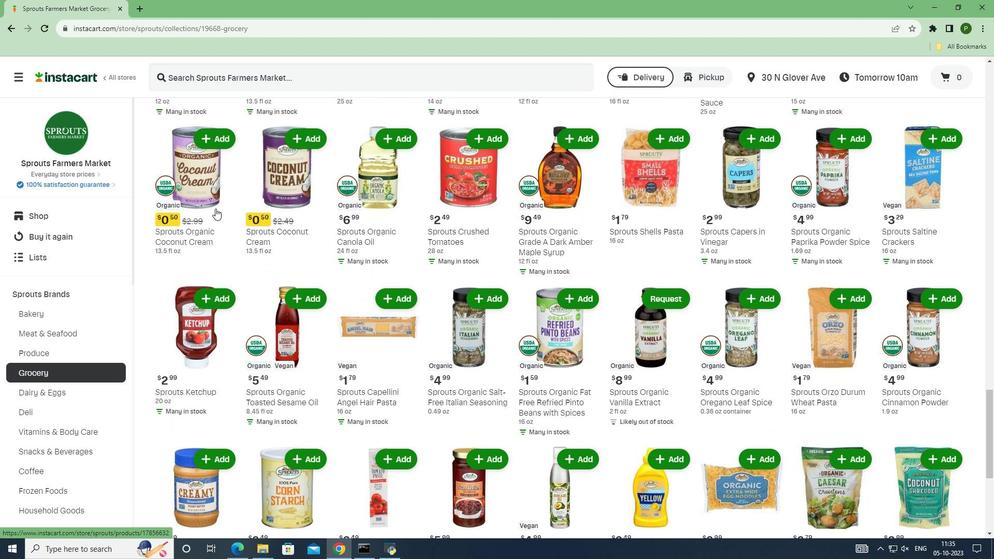 
Action: Mouse scrolled (215, 208) with delta (0, 0)
Screenshot: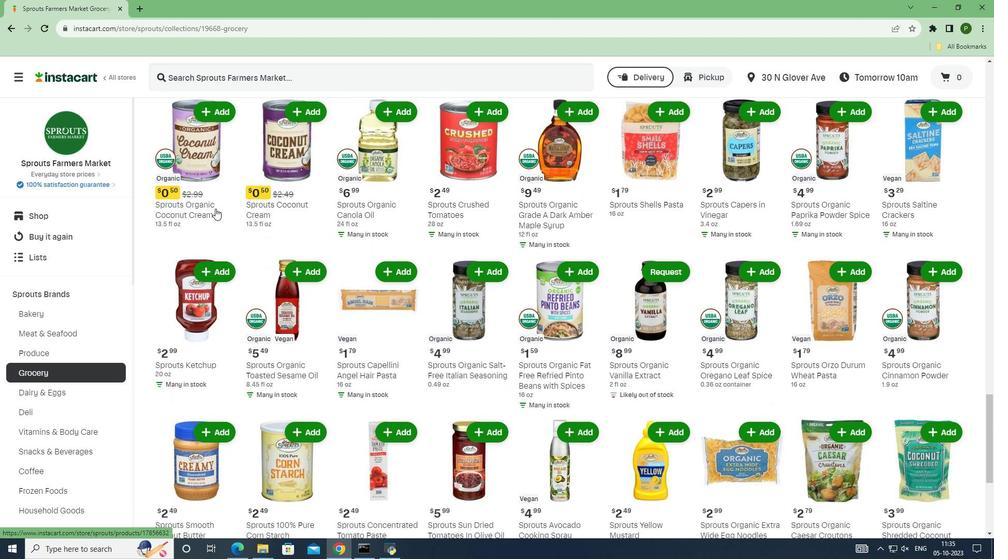 
Action: Mouse scrolled (215, 208) with delta (0, 0)
Screenshot: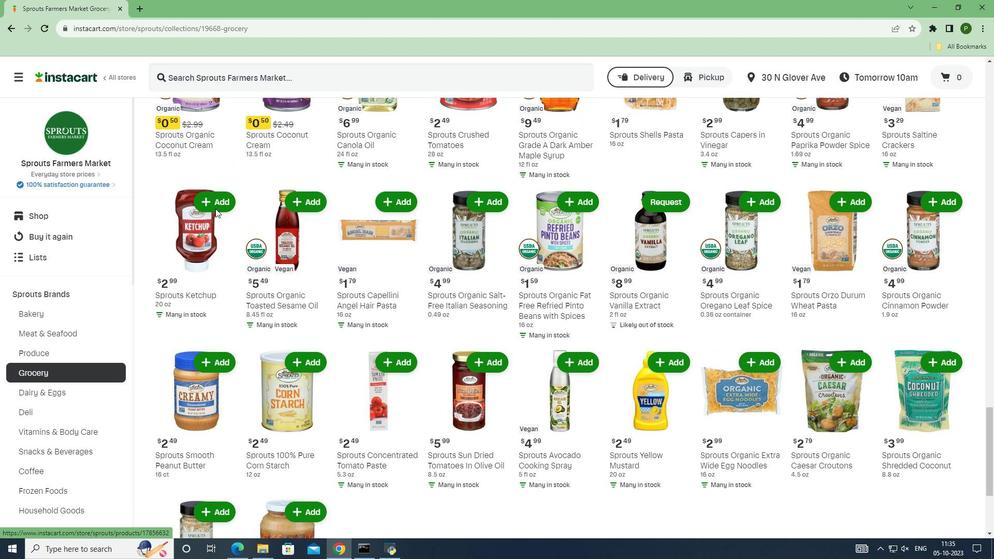 
Action: Mouse scrolled (215, 208) with delta (0, 0)
Screenshot: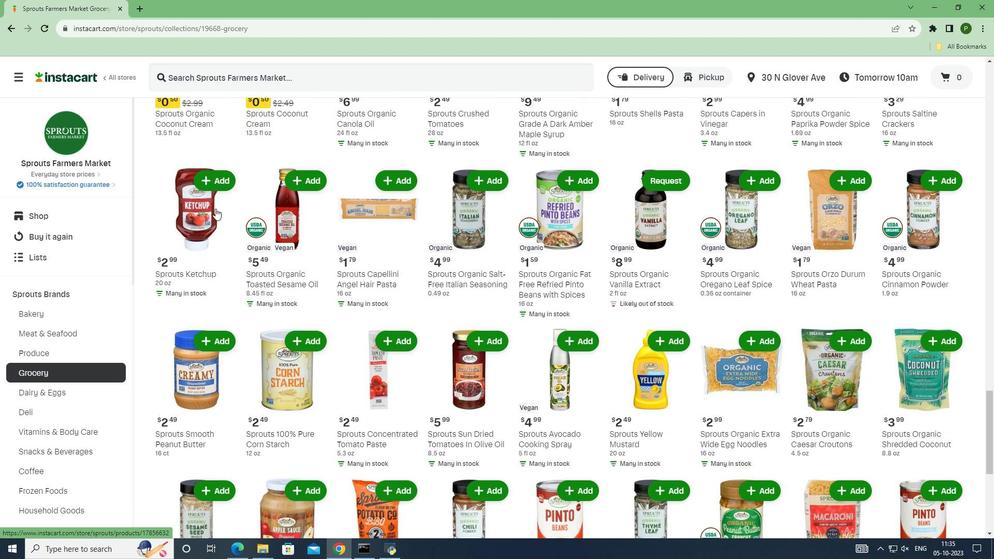 
Action: Mouse scrolled (215, 208) with delta (0, 0)
Screenshot: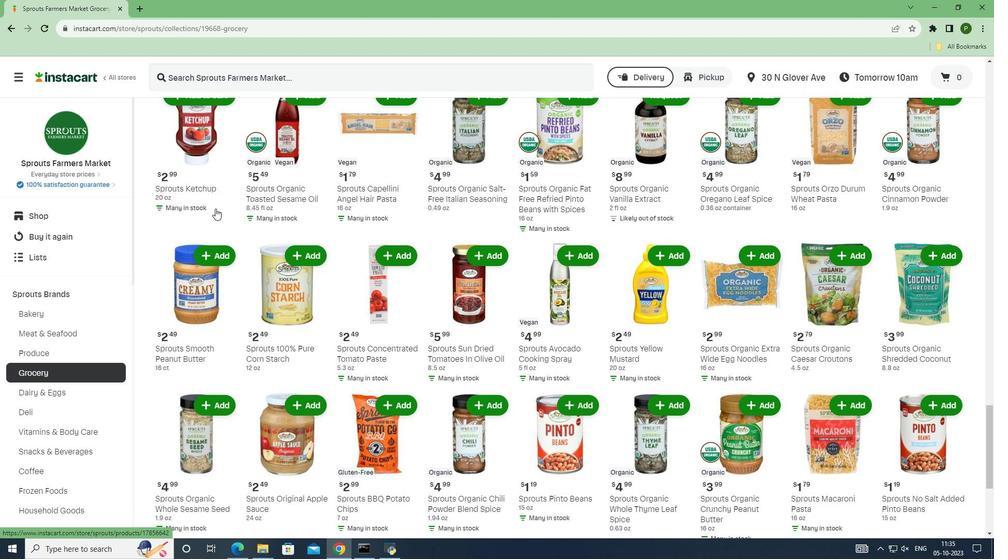 
Action: Mouse scrolled (215, 208) with delta (0, 0)
Screenshot: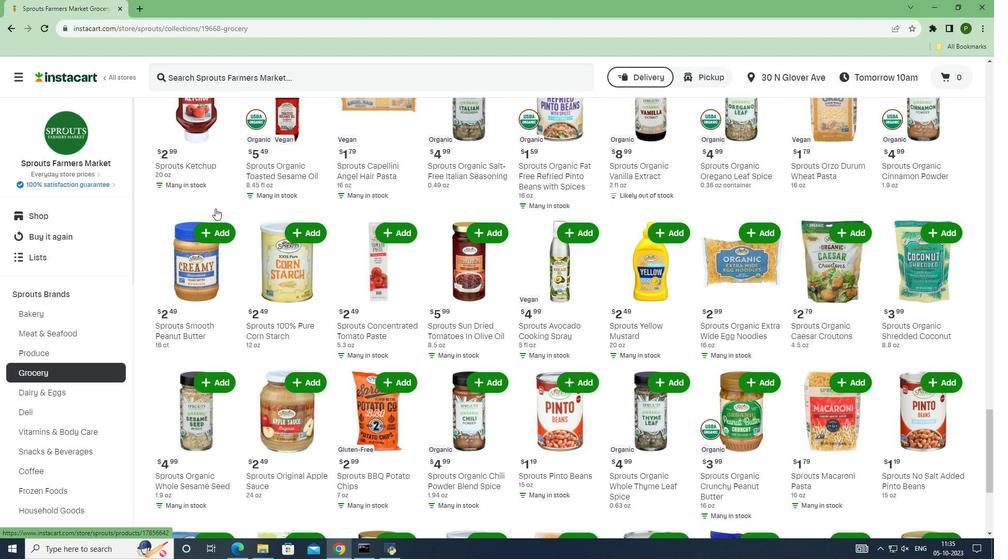 
Action: Mouse scrolled (215, 209) with delta (0, 0)
Screenshot: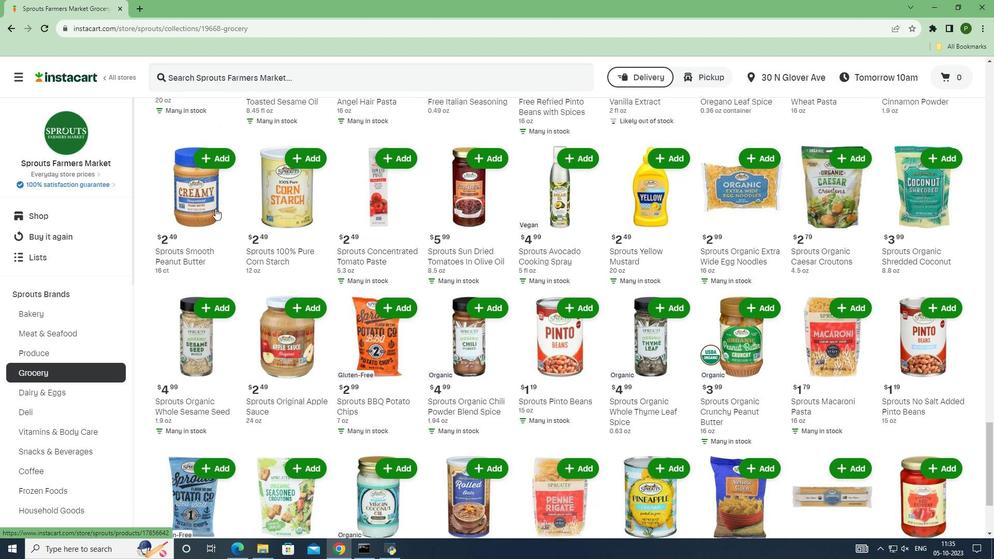
Action: Mouse scrolled (215, 208) with delta (0, 0)
Screenshot: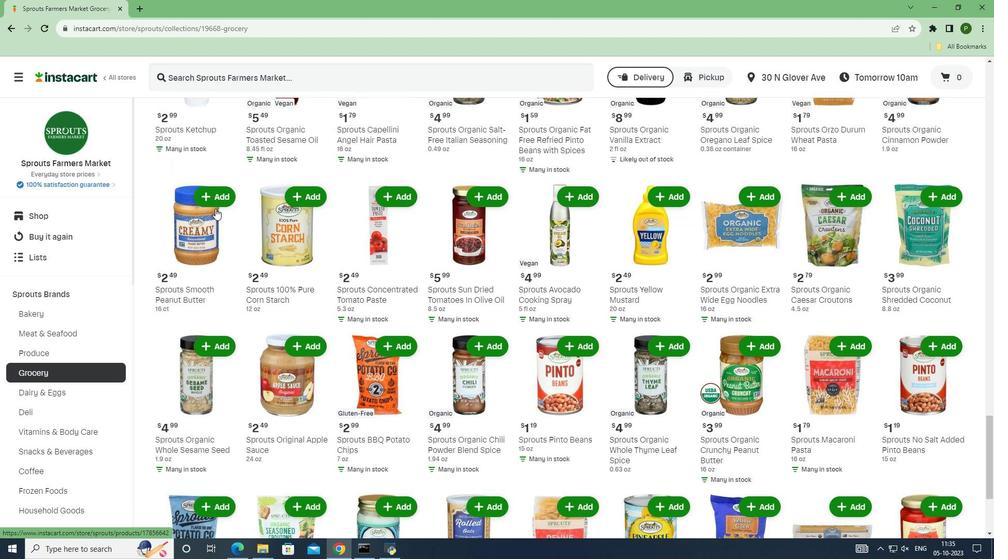 
Action: Mouse scrolled (215, 208) with delta (0, 0)
Screenshot: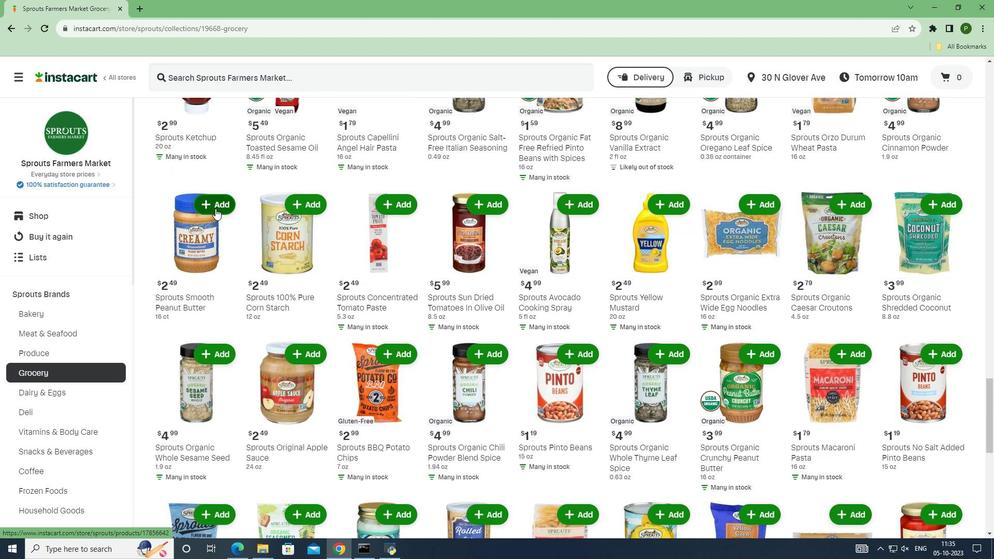 
Action: Mouse scrolled (215, 208) with delta (0, 0)
Screenshot: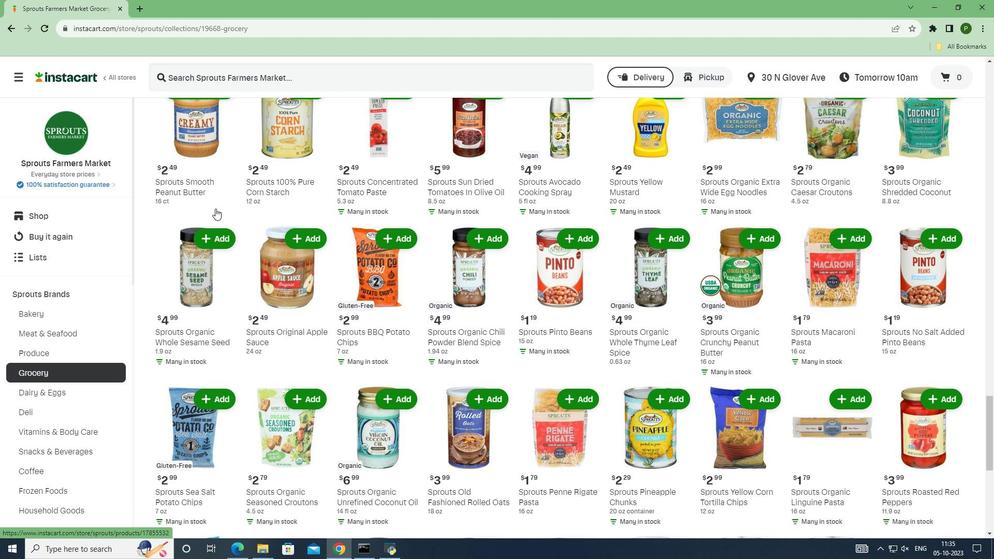 
Action: Mouse scrolled (215, 208) with delta (0, 0)
Screenshot: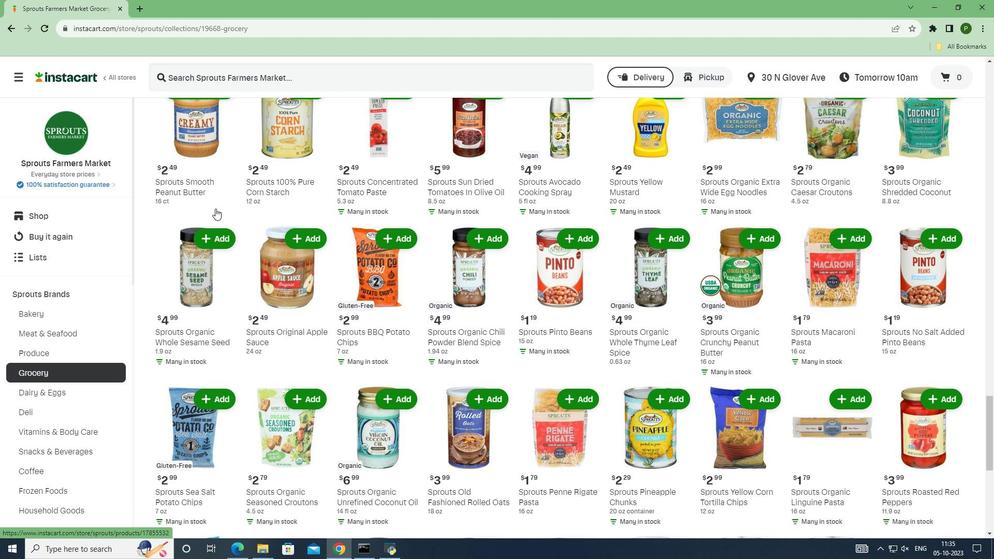 
Action: Mouse scrolled (215, 208) with delta (0, 0)
Screenshot: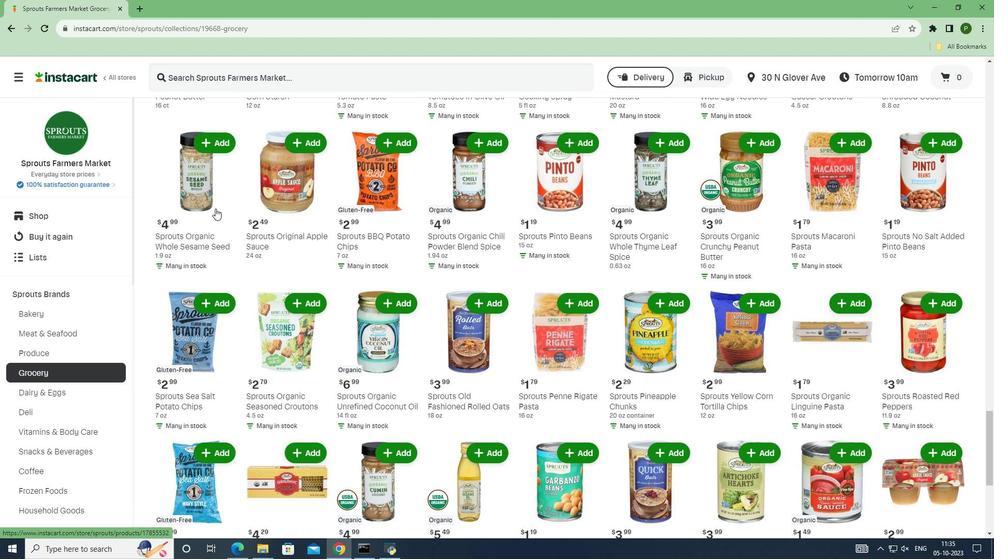
Action: Mouse scrolled (215, 208) with delta (0, 0)
Screenshot: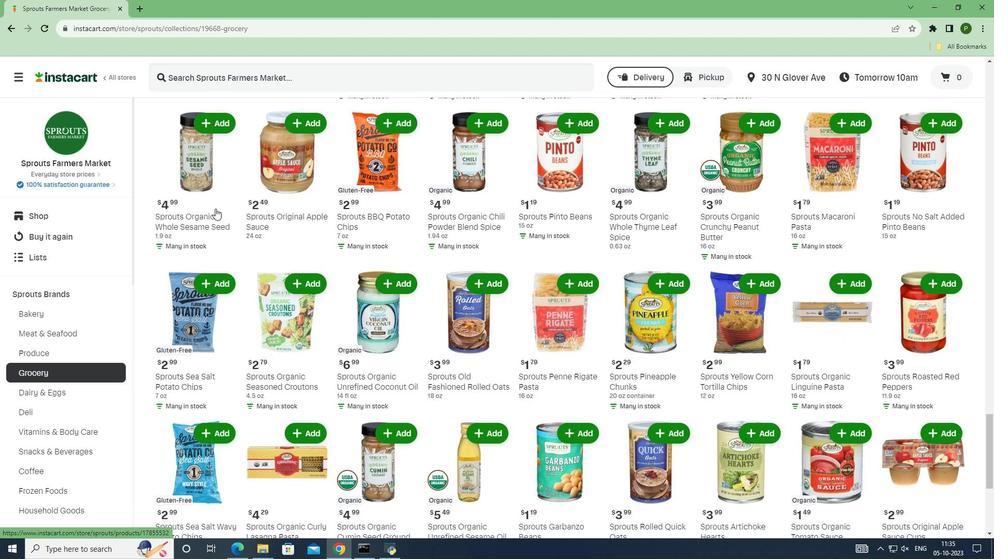
Action: Mouse scrolled (215, 208) with delta (0, 0)
Screenshot: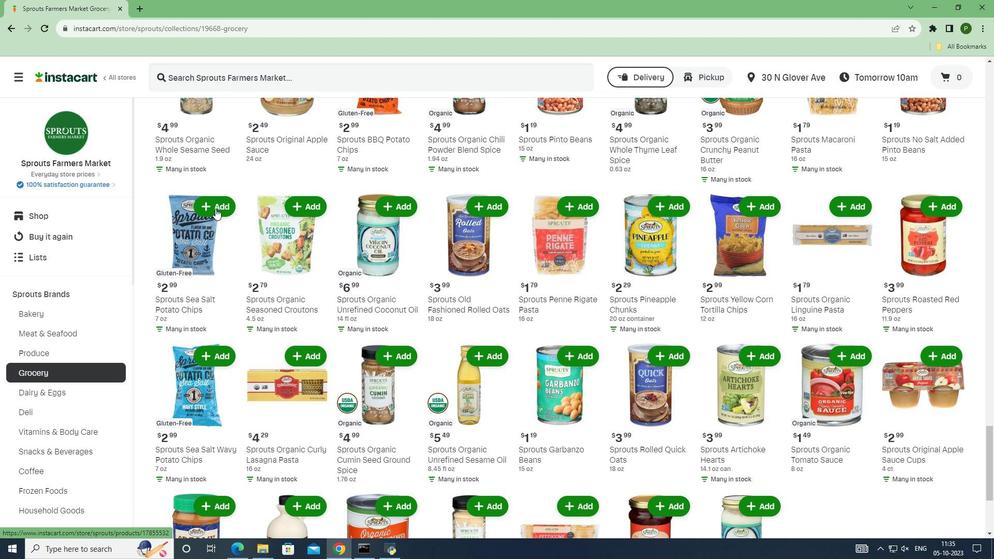 
Action: Mouse scrolled (215, 208) with delta (0, 0)
Screenshot: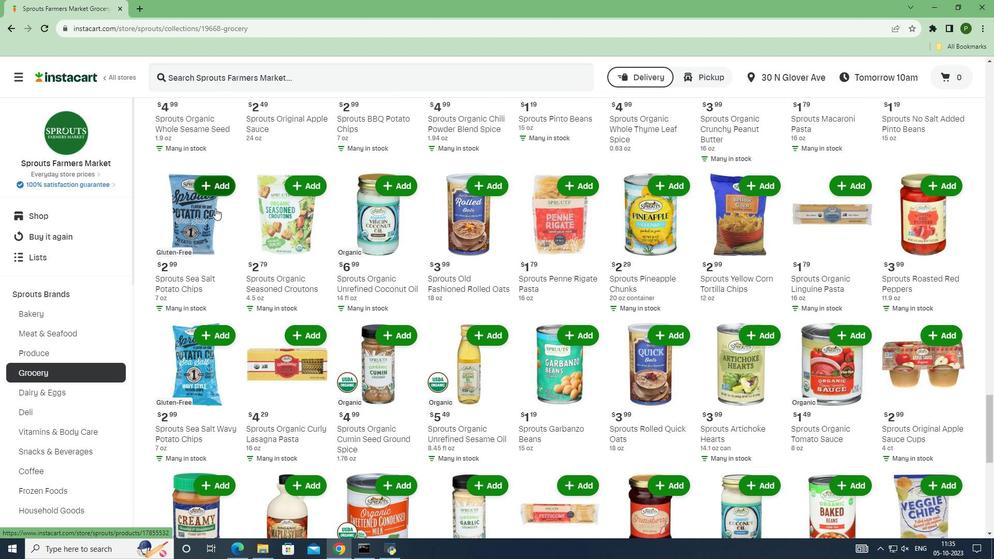 
Action: Mouse scrolled (215, 208) with delta (0, 0)
Screenshot: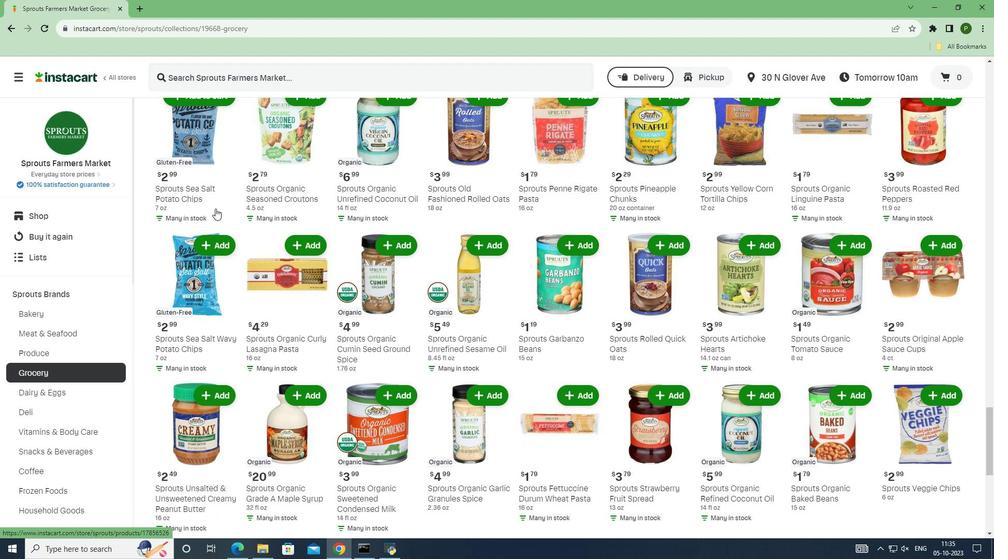 
Action: Mouse scrolled (215, 208) with delta (0, 0)
Screenshot: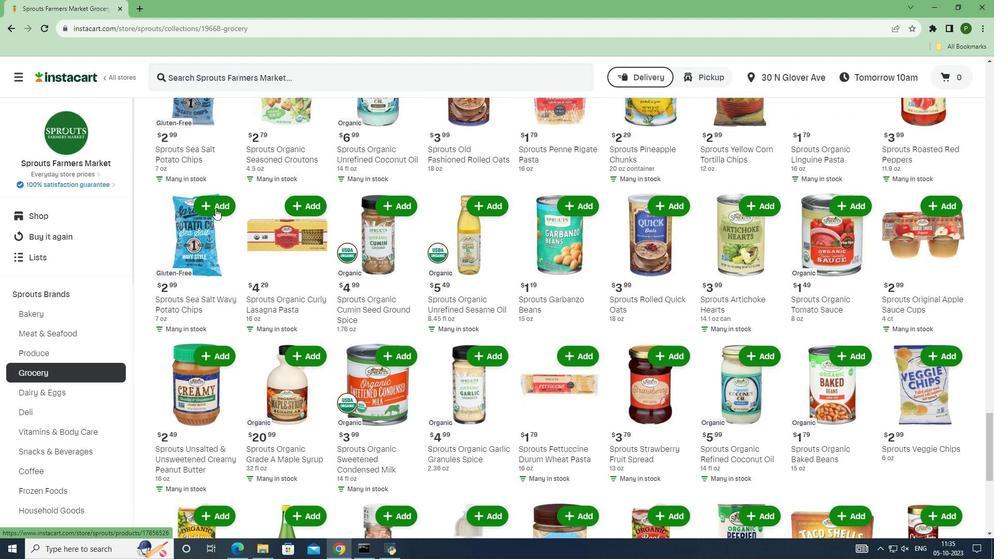 
Action: Mouse scrolled (215, 208) with delta (0, 0)
Screenshot: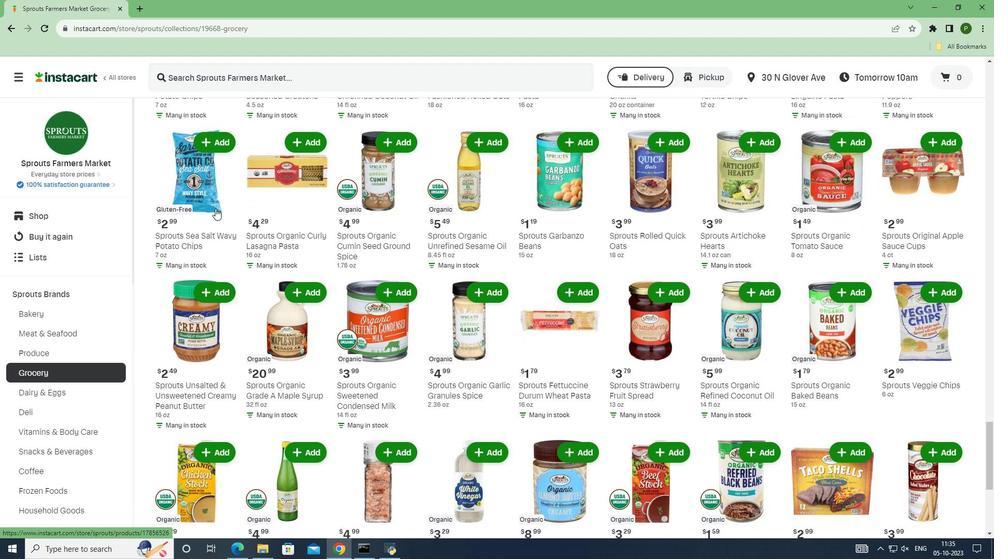 
Action: Mouse scrolled (215, 208) with delta (0, 0)
Screenshot: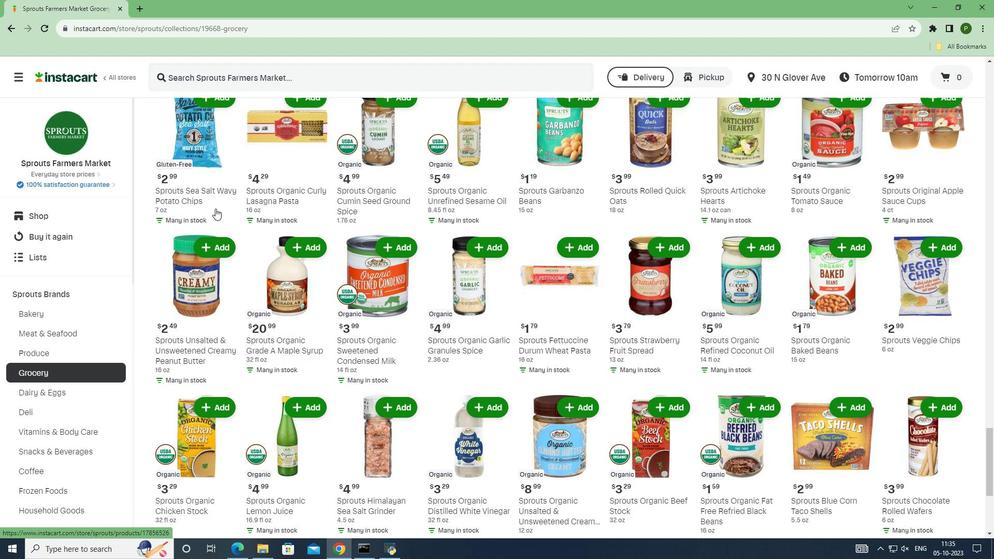 
Action: Mouse scrolled (215, 208) with delta (0, 0)
Screenshot: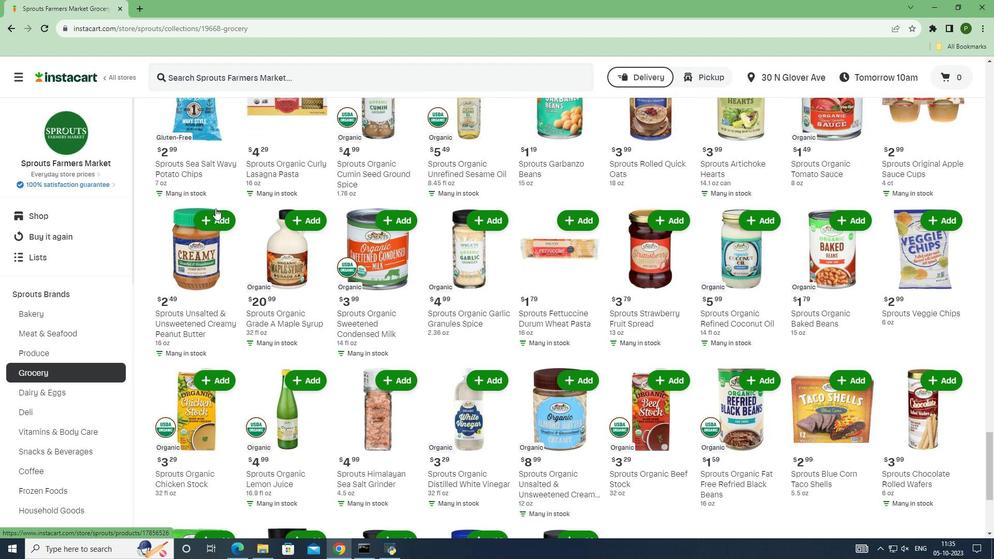 
Action: Mouse scrolled (215, 208) with delta (0, 0)
Screenshot: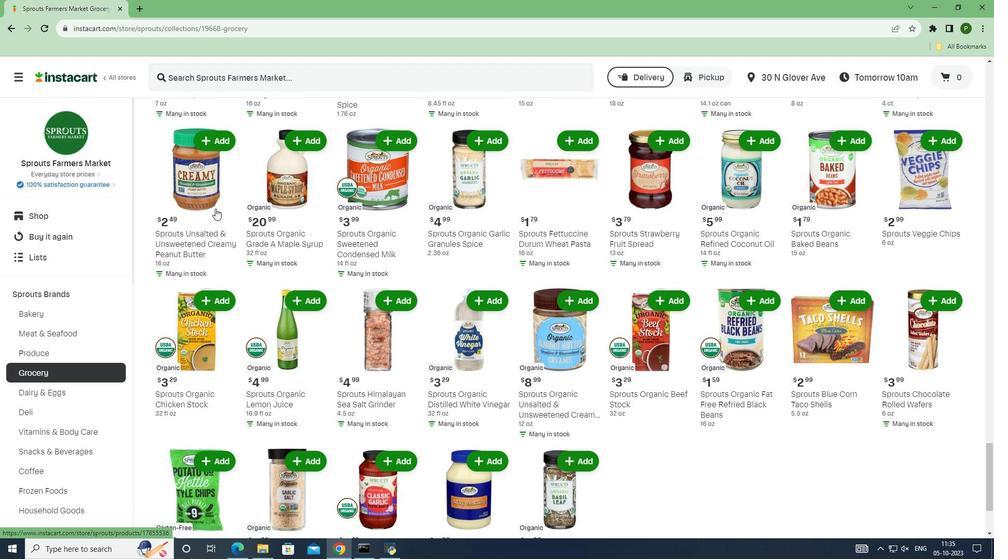 
Action: Mouse scrolled (215, 208) with delta (0, 0)
Screenshot: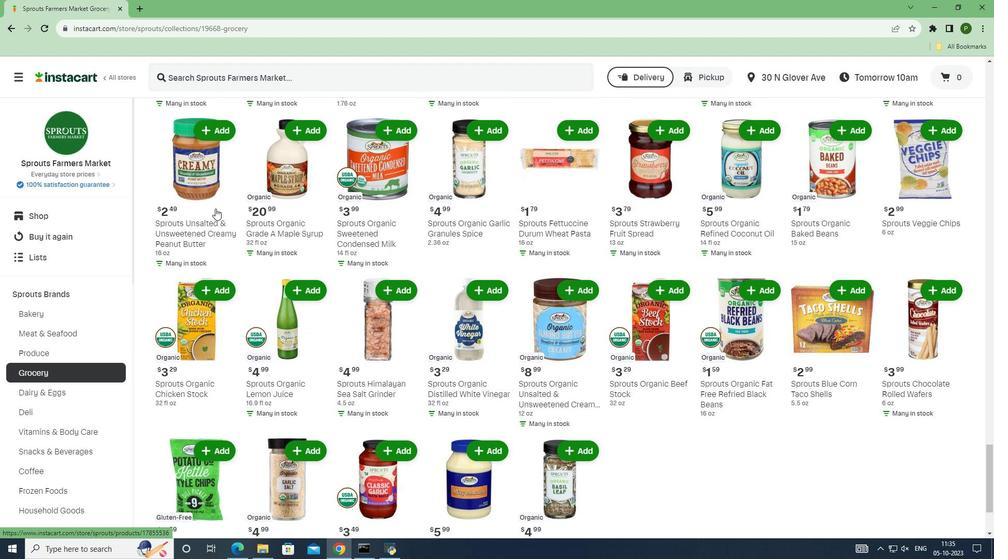 
Action: Mouse scrolled (215, 208) with delta (0, 0)
Screenshot: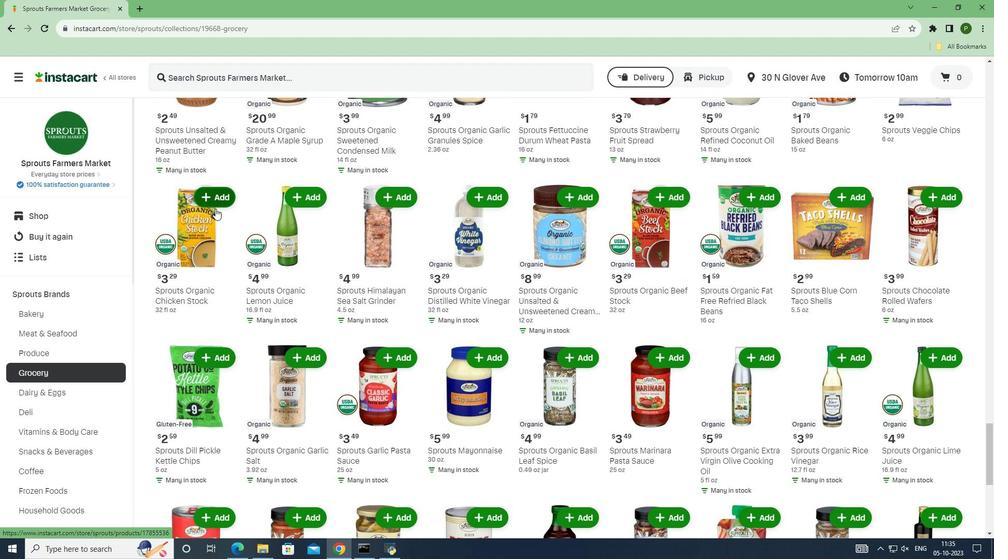
Action: Mouse scrolled (215, 208) with delta (0, 0)
Screenshot: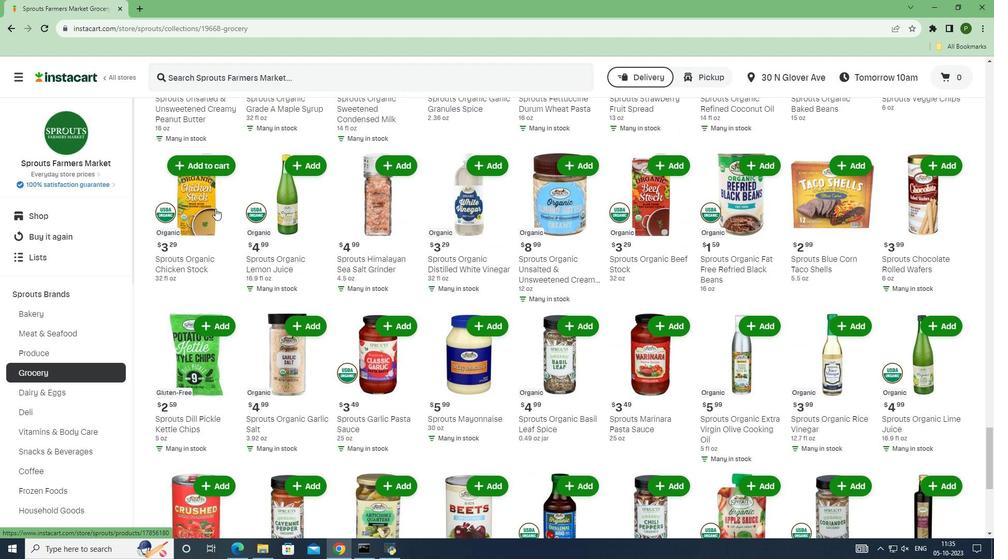 
Action: Mouse scrolled (215, 208) with delta (0, 0)
Screenshot: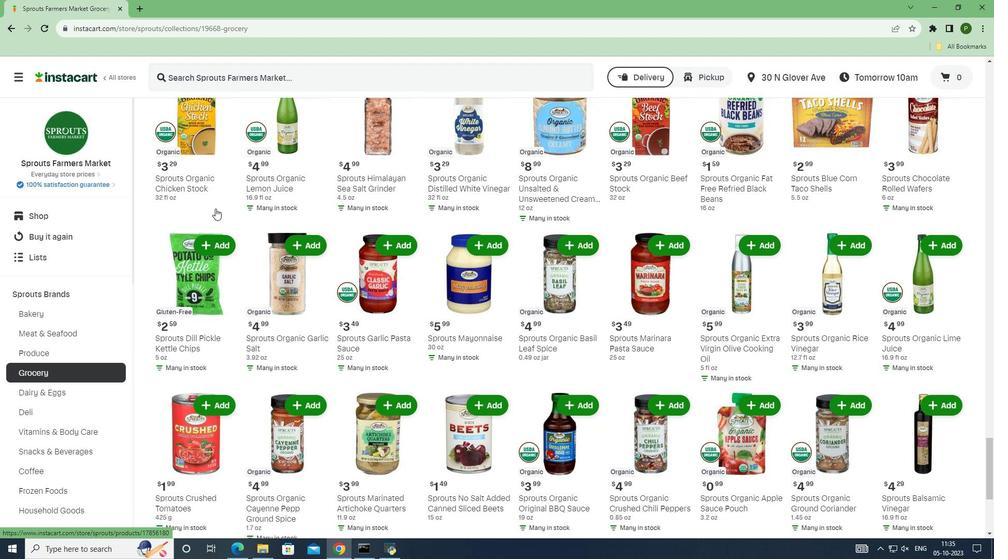 
Action: Mouse scrolled (215, 208) with delta (0, 0)
Screenshot: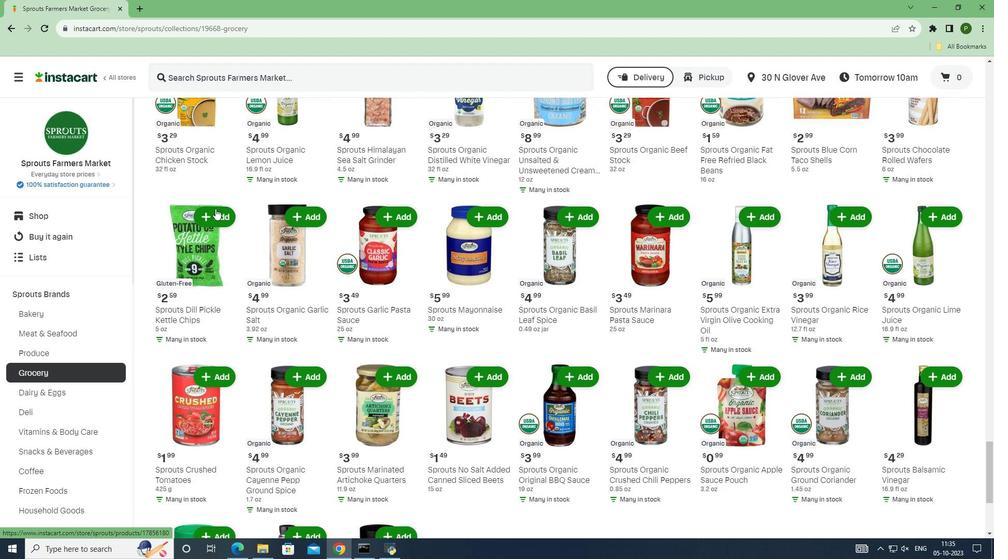 
Action: Mouse scrolled (215, 208) with delta (0, 0)
Screenshot: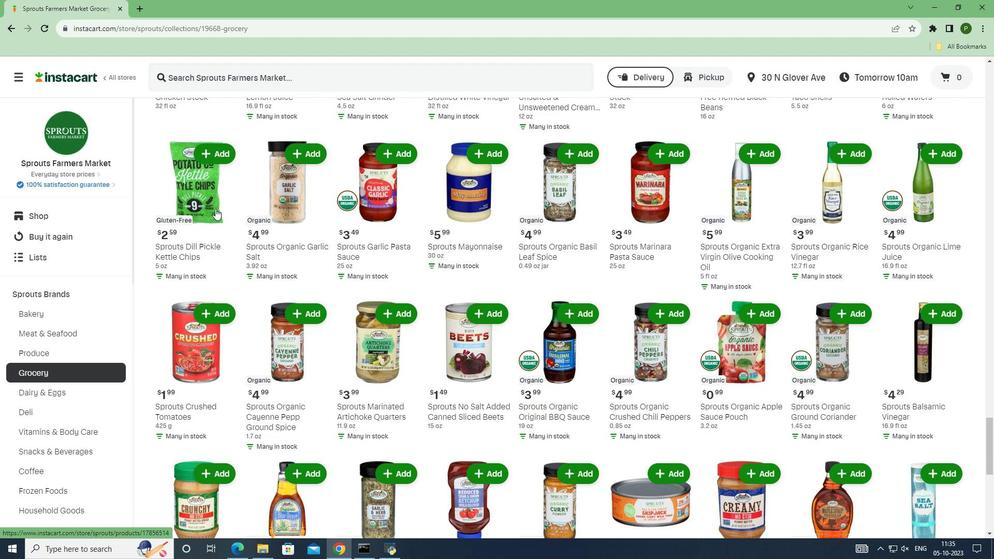 
Action: Mouse scrolled (215, 208) with delta (0, 0)
Screenshot: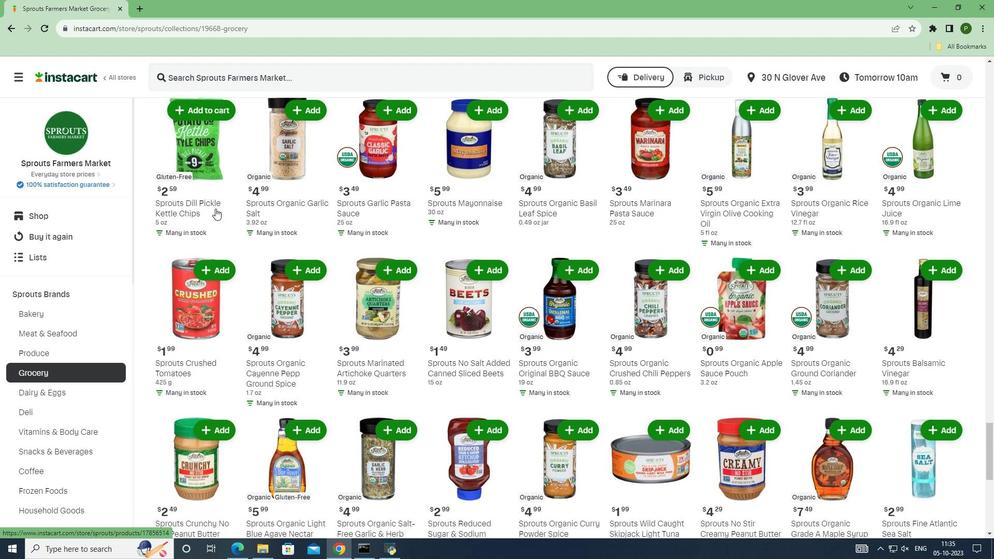 
Action: Mouse scrolled (215, 209) with delta (0, 0)
Screenshot: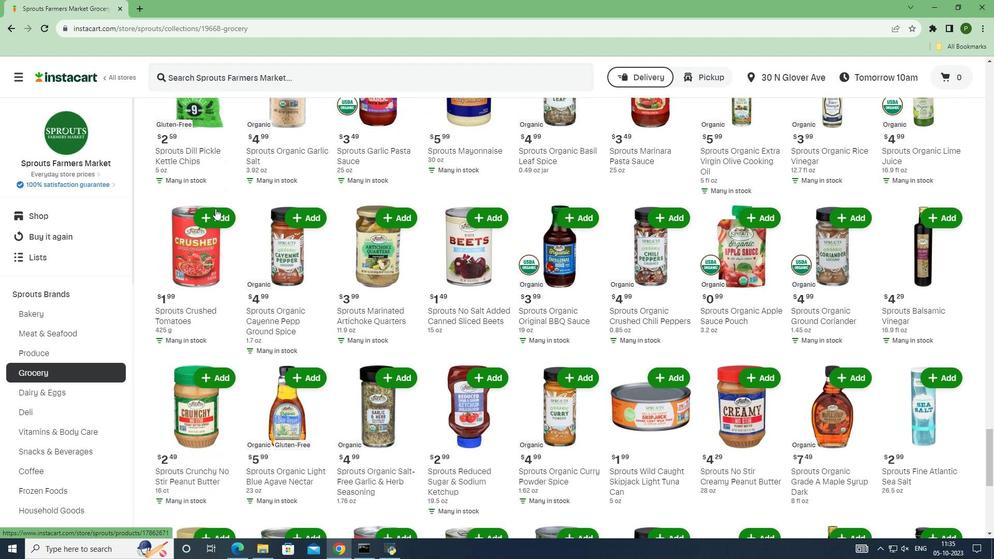 
Action: Mouse scrolled (215, 208) with delta (0, 0)
Screenshot: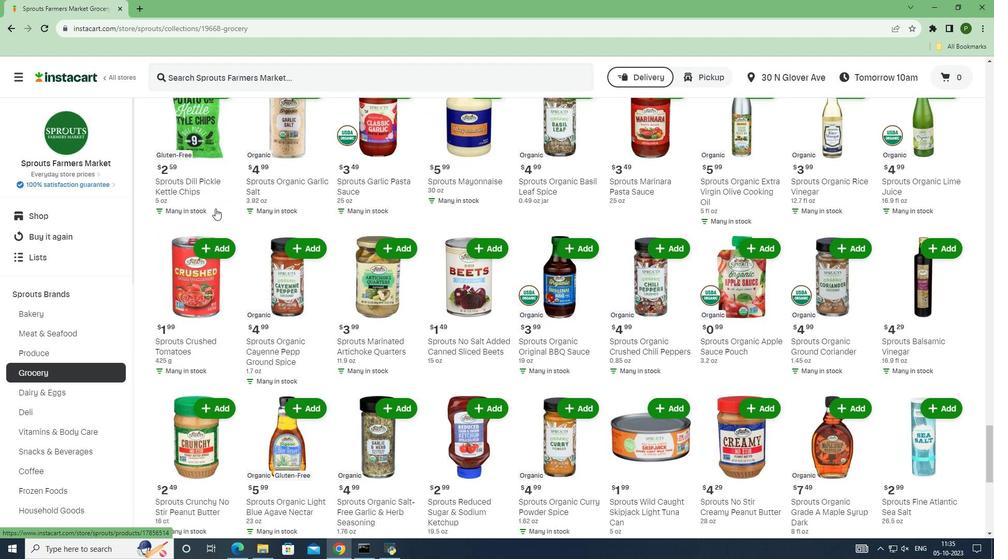 
Action: Mouse scrolled (215, 208) with delta (0, 0)
Screenshot: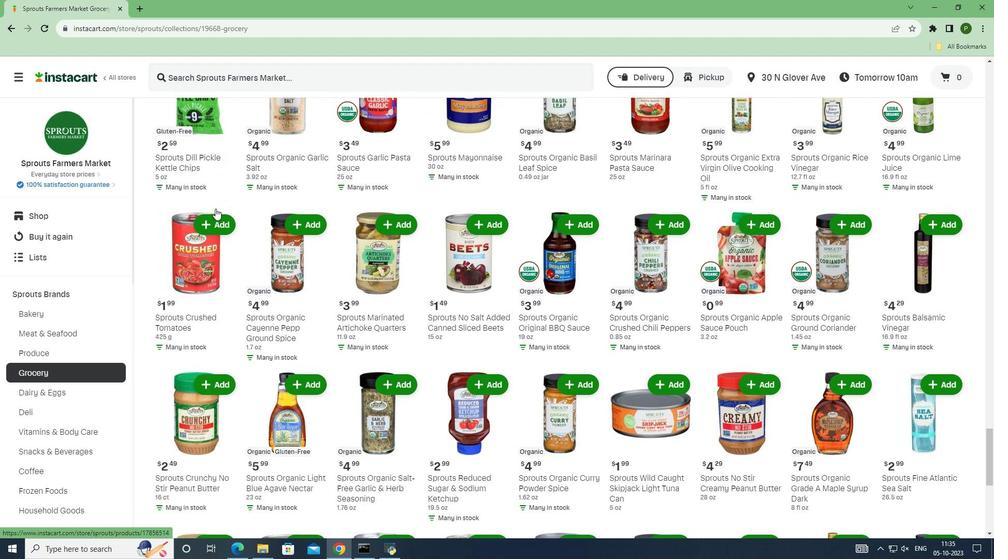 
Action: Mouse scrolled (215, 209) with delta (0, 0)
Screenshot: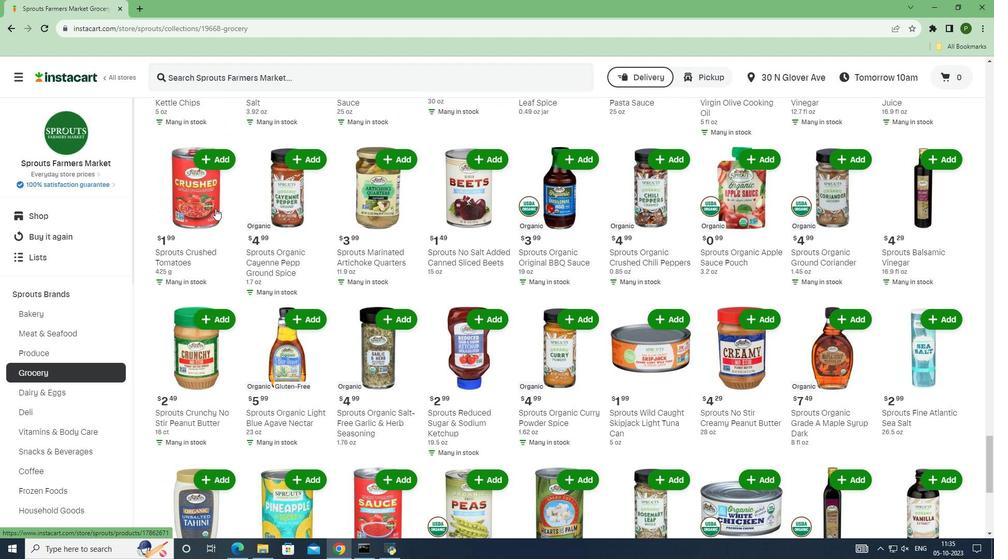 
Action: Mouse scrolled (215, 208) with delta (0, 0)
Screenshot: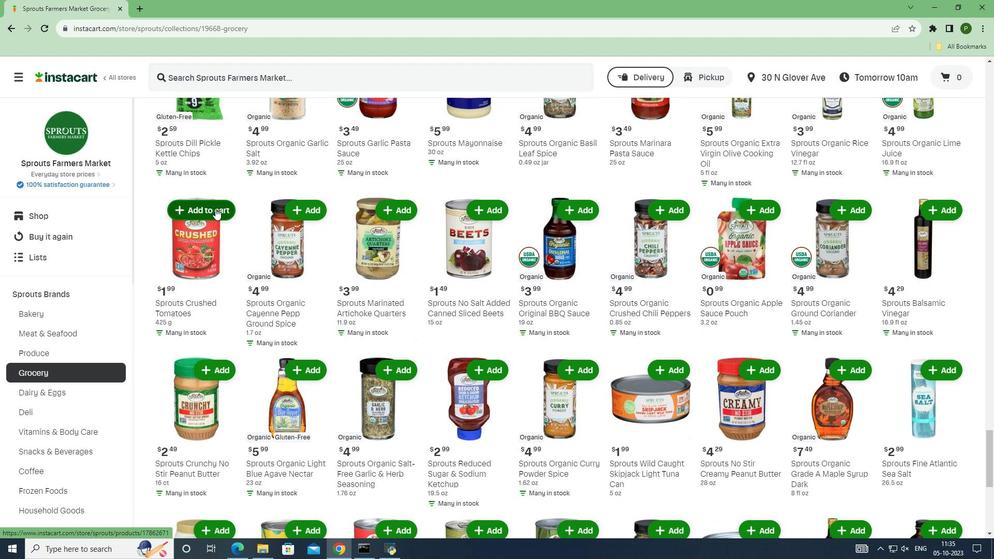
Action: Mouse scrolled (215, 208) with delta (0, 0)
Screenshot: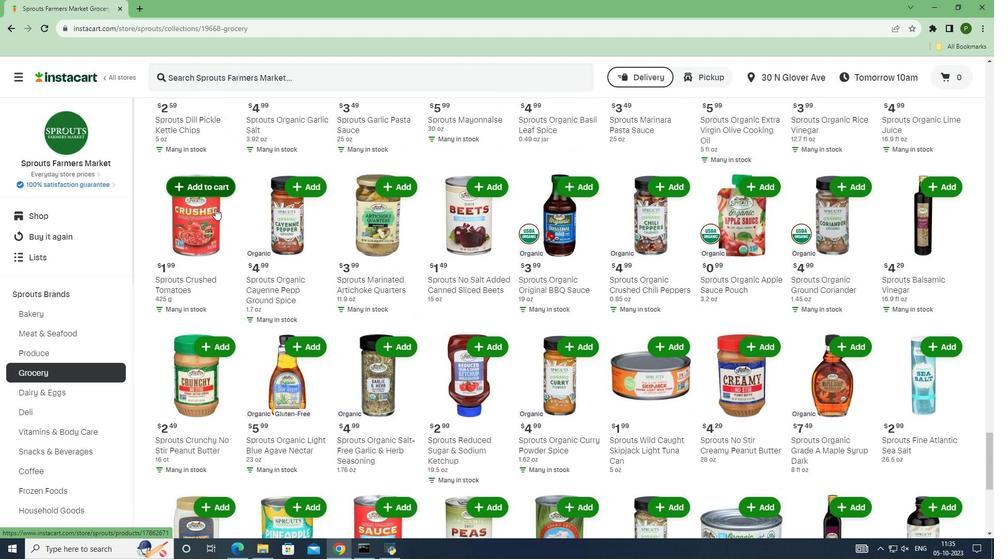 
Action: Mouse moved to (471, 266)
Screenshot: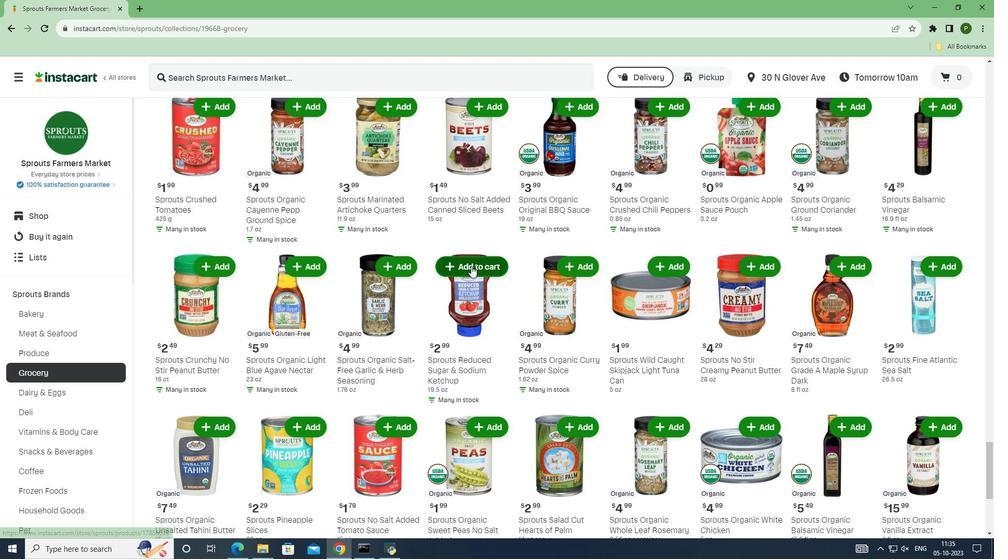 
Action: Mouse pressed left at (471, 266)
Screenshot: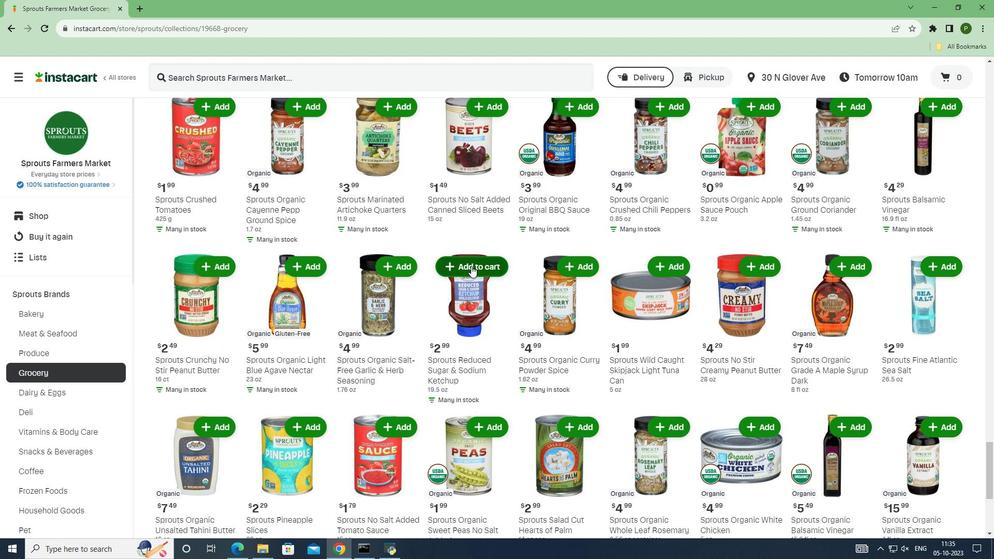 
